 Task: Find connections with filter location Catolé do Rocha with filter topic #realestatebroker with filter profile language German with filter current company JK Lakshmi Cement Ltd. with filter school National Open School board NIOS Admission Form Class 10th 12th 2019-20Delhi with filter industry Translation and Localization with filter service category User Experience Design with filter keywords title Conservation Volunteer
Action: Mouse moved to (511, 94)
Screenshot: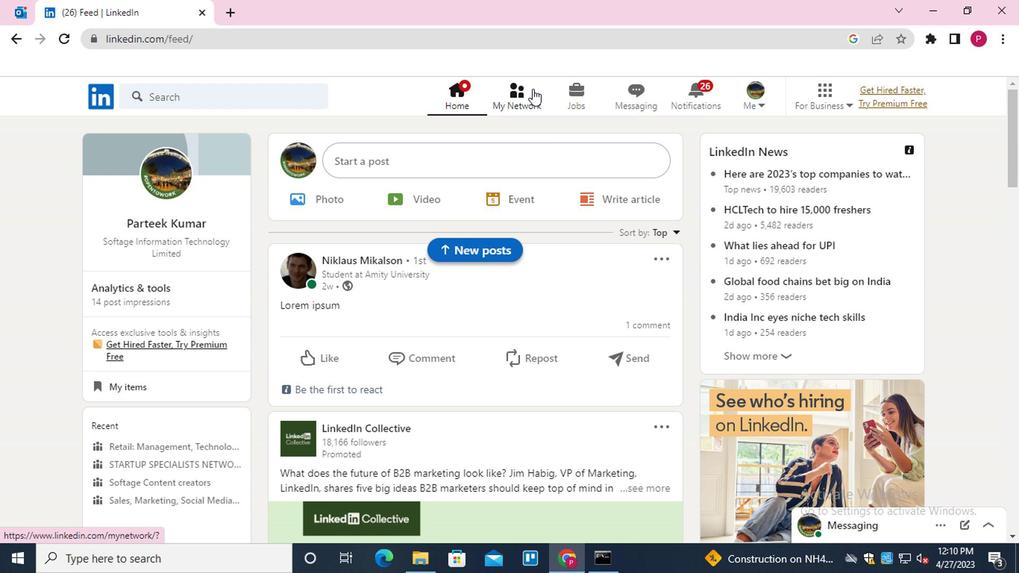 
Action: Mouse pressed left at (511, 94)
Screenshot: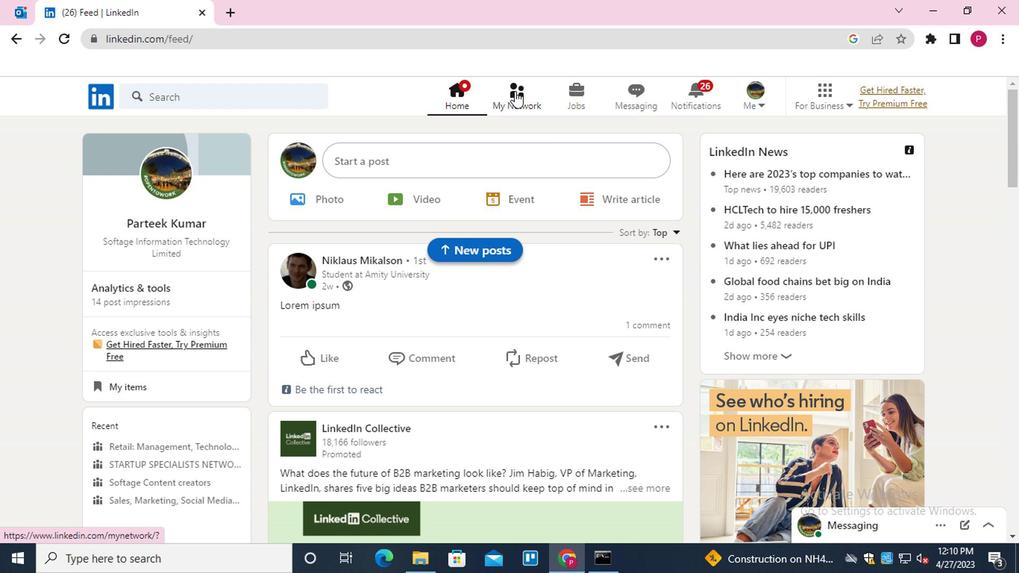 
Action: Mouse moved to (204, 175)
Screenshot: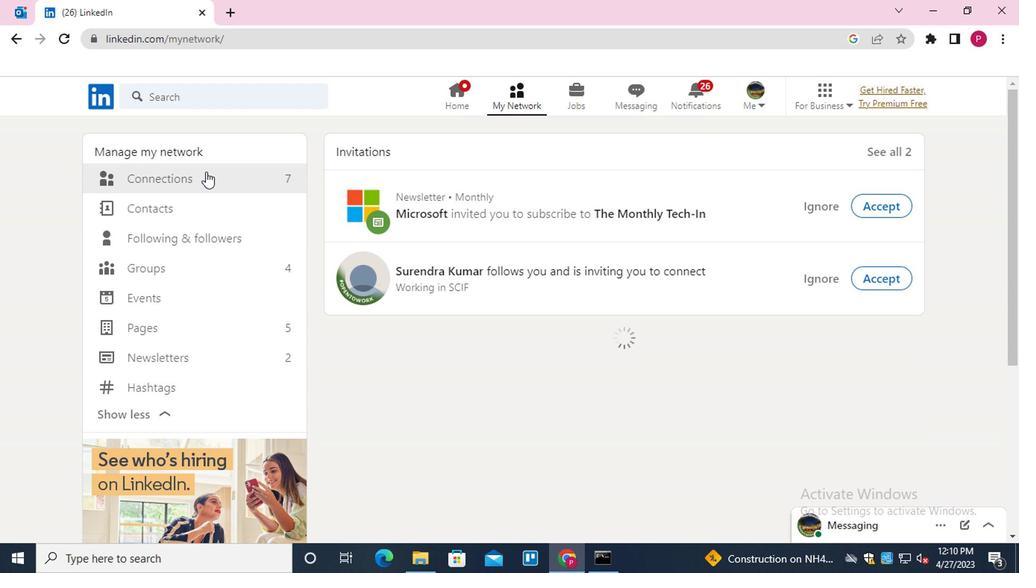 
Action: Mouse pressed left at (204, 175)
Screenshot: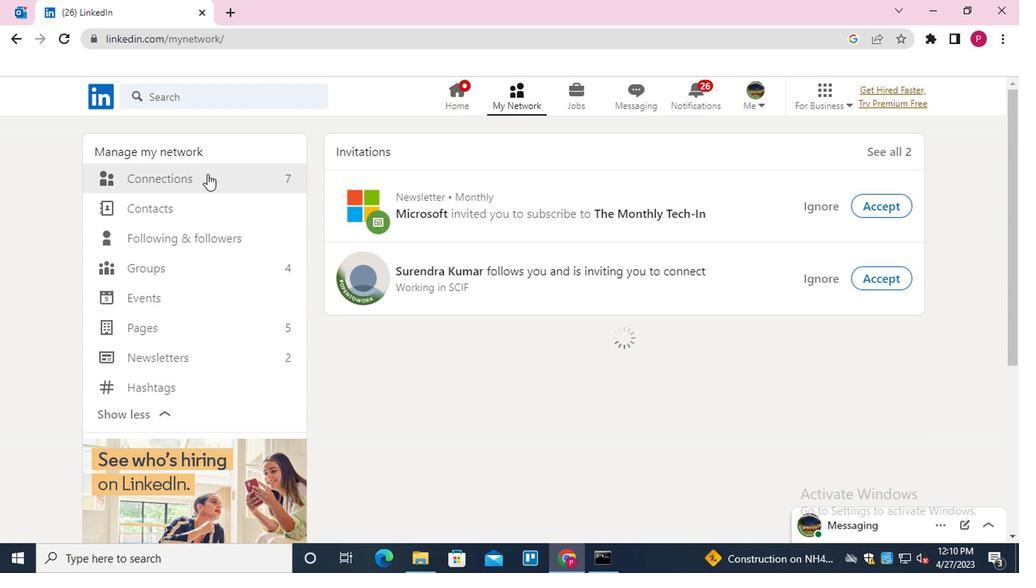 
Action: Mouse moved to (595, 178)
Screenshot: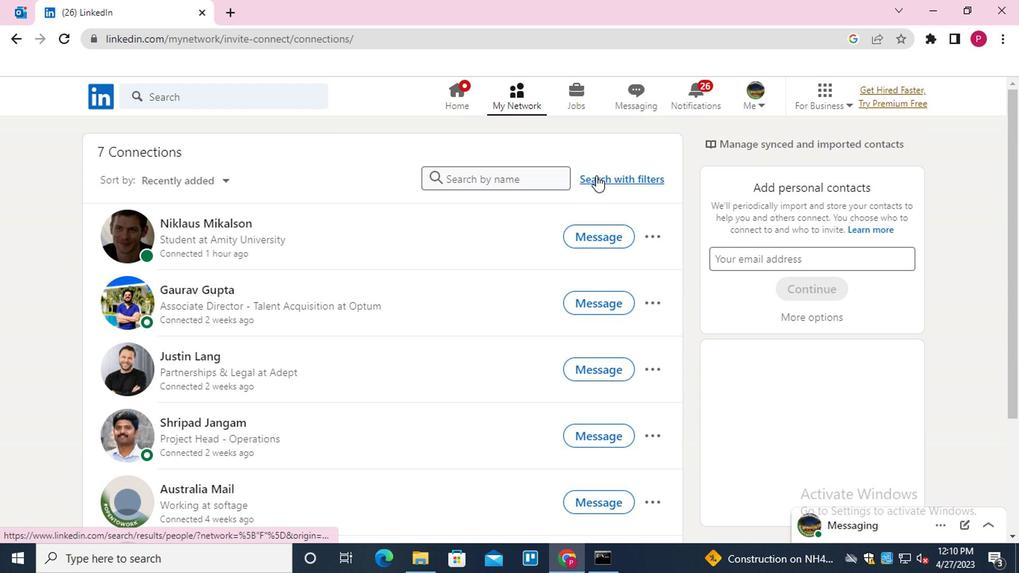 
Action: Mouse pressed left at (595, 178)
Screenshot: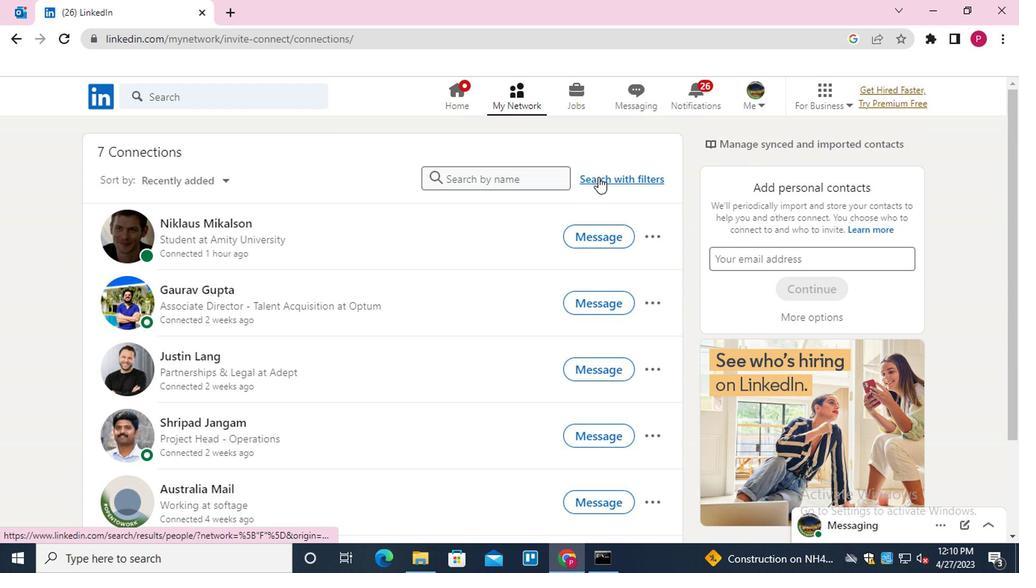 
Action: Mouse moved to (545, 140)
Screenshot: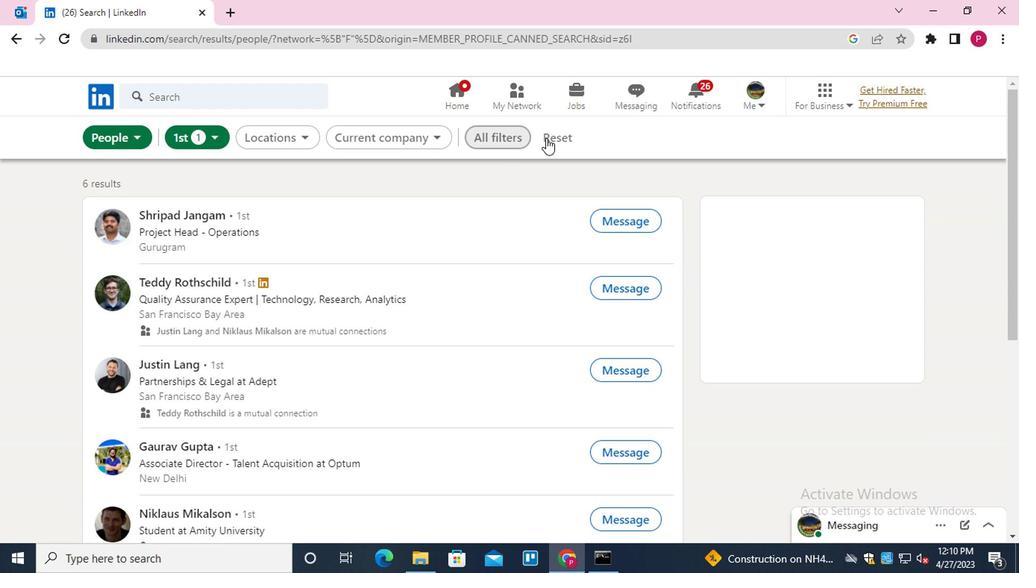 
Action: Mouse pressed left at (545, 140)
Screenshot: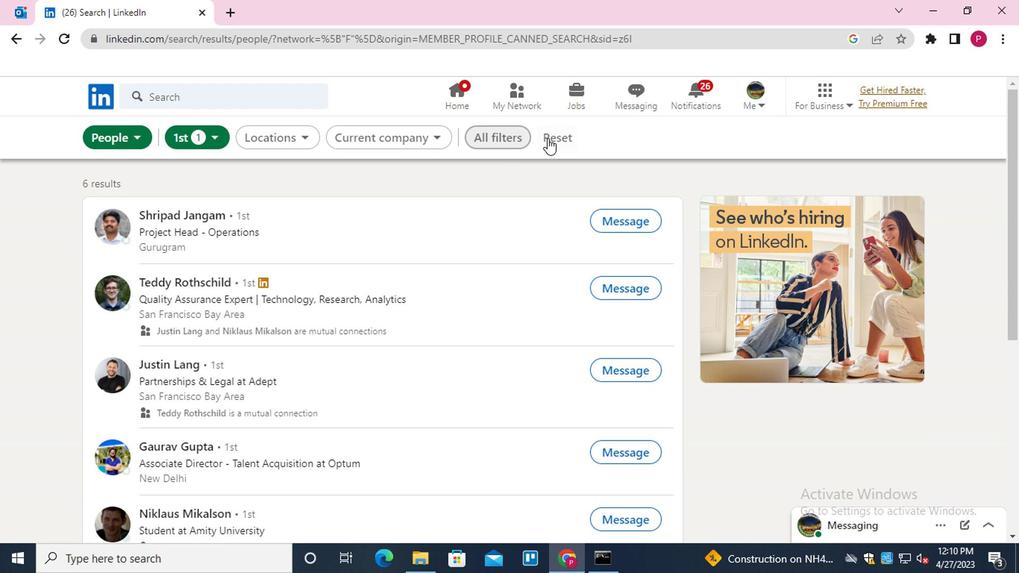 
Action: Mouse moved to (518, 144)
Screenshot: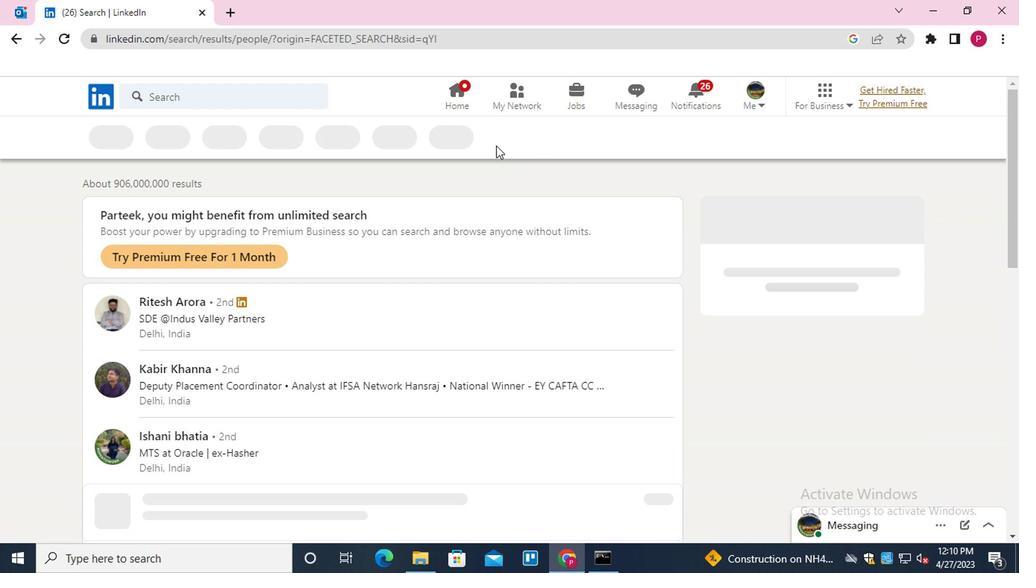 
Action: Mouse pressed left at (518, 144)
Screenshot: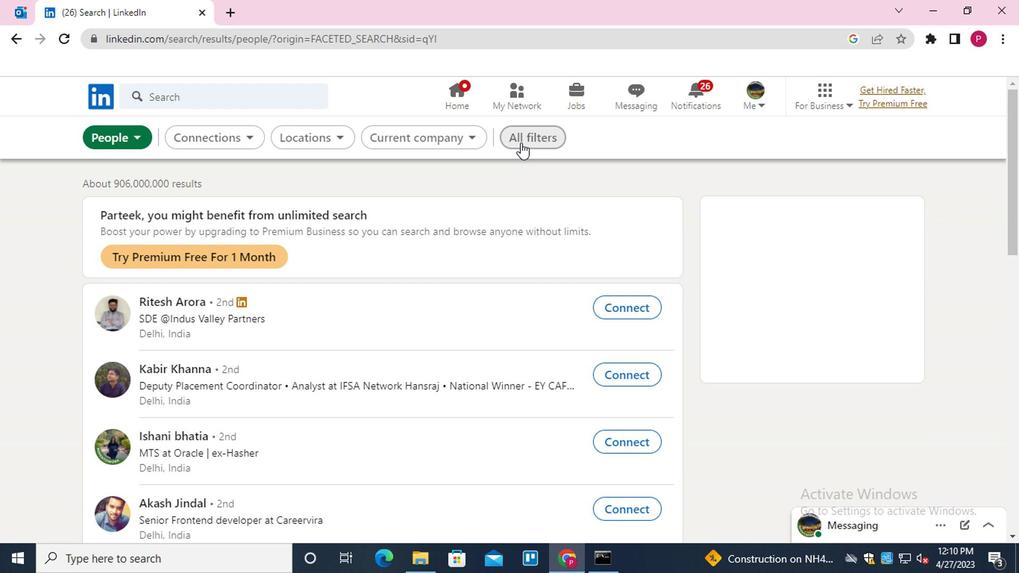 
Action: Mouse moved to (818, 364)
Screenshot: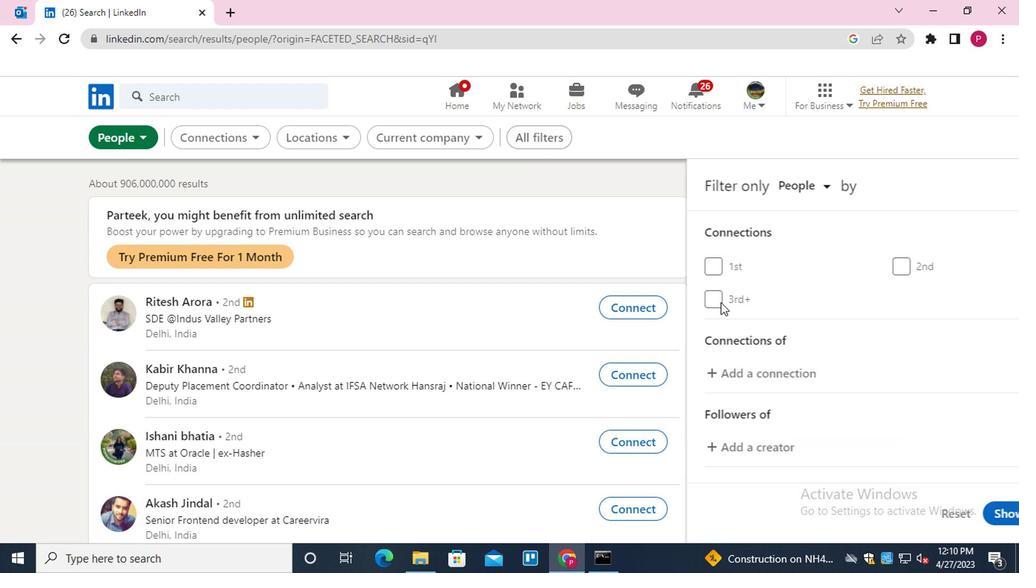 
Action: Mouse scrolled (818, 364) with delta (0, 0)
Screenshot: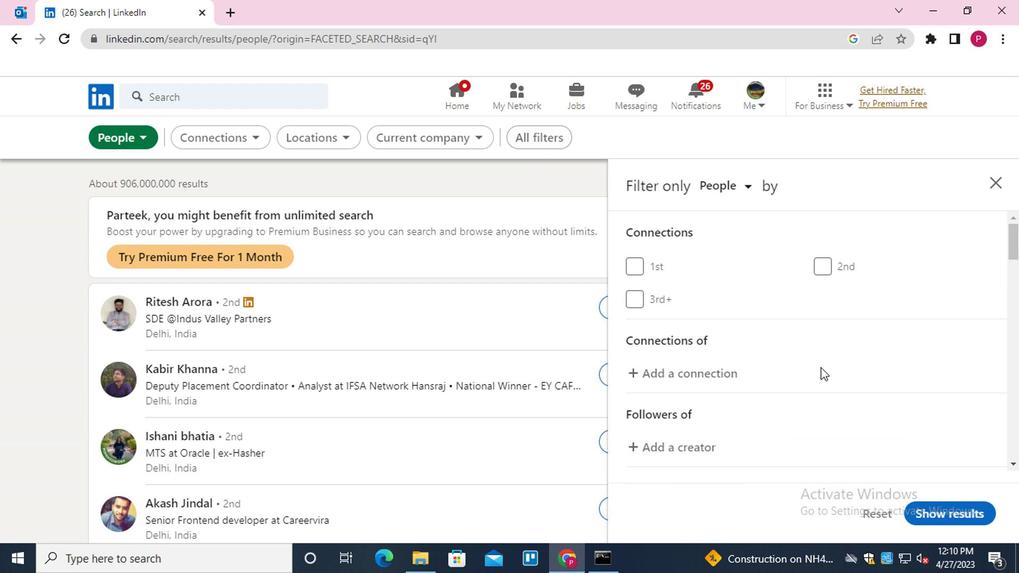 
Action: Mouse scrolled (818, 364) with delta (0, 0)
Screenshot: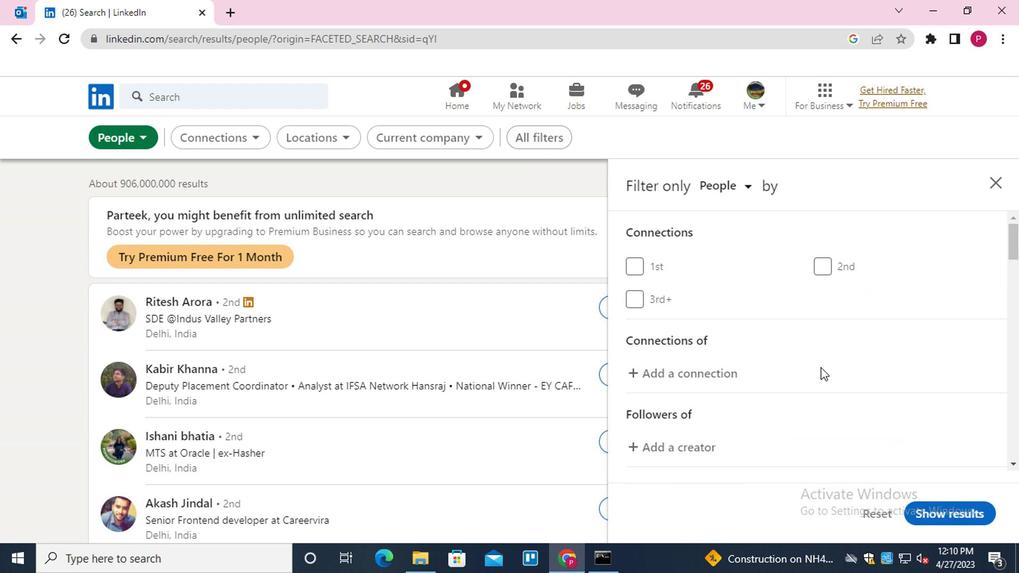 
Action: Mouse scrolled (818, 364) with delta (0, 0)
Screenshot: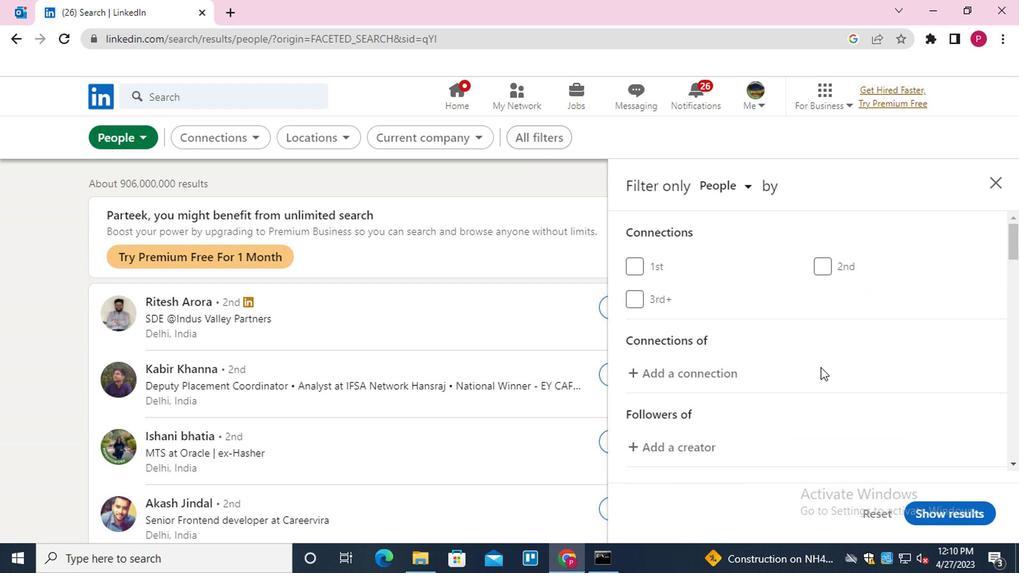 
Action: Mouse moved to (819, 365)
Screenshot: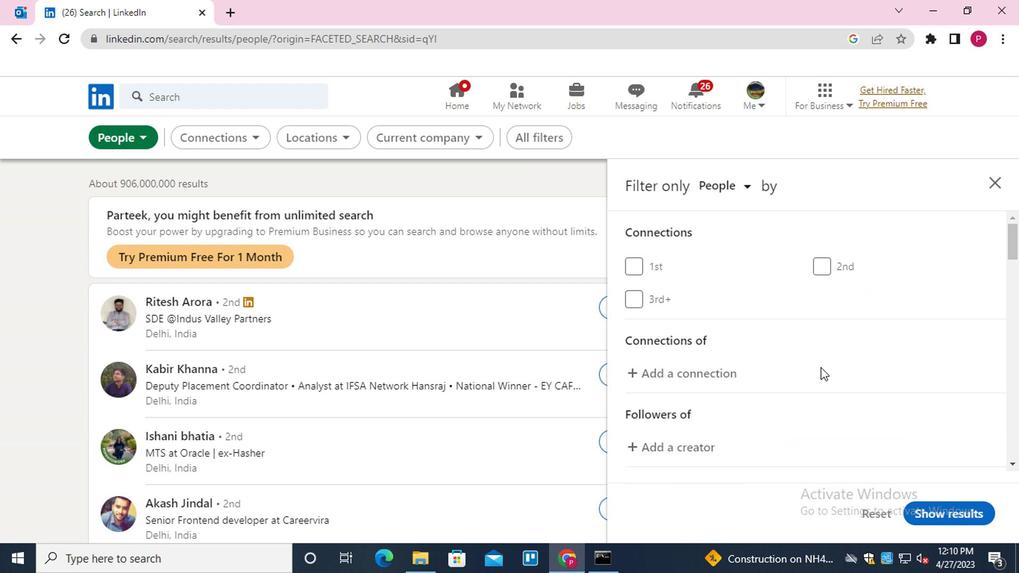 
Action: Mouse scrolled (819, 364) with delta (0, -1)
Screenshot: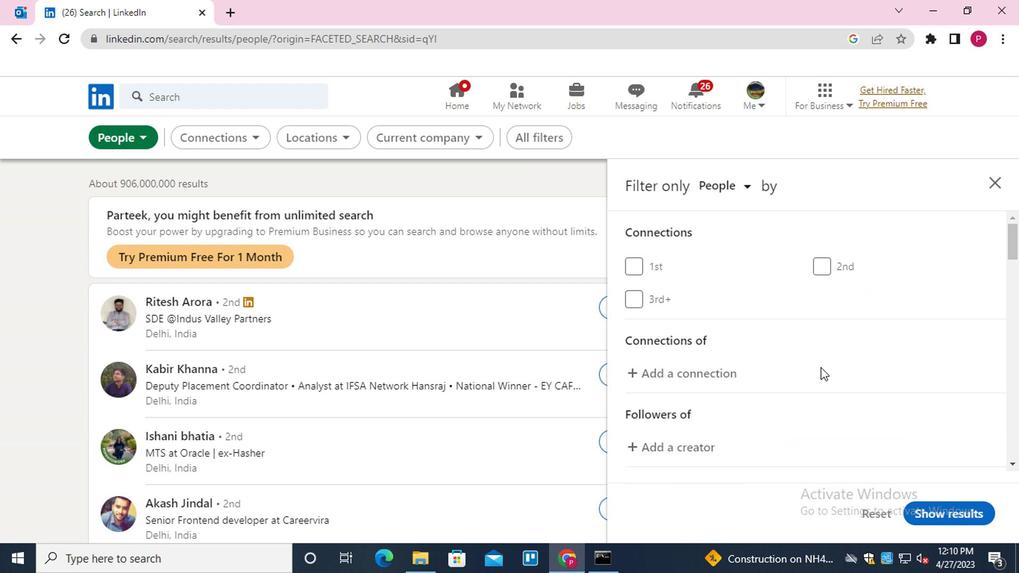 
Action: Mouse moved to (872, 285)
Screenshot: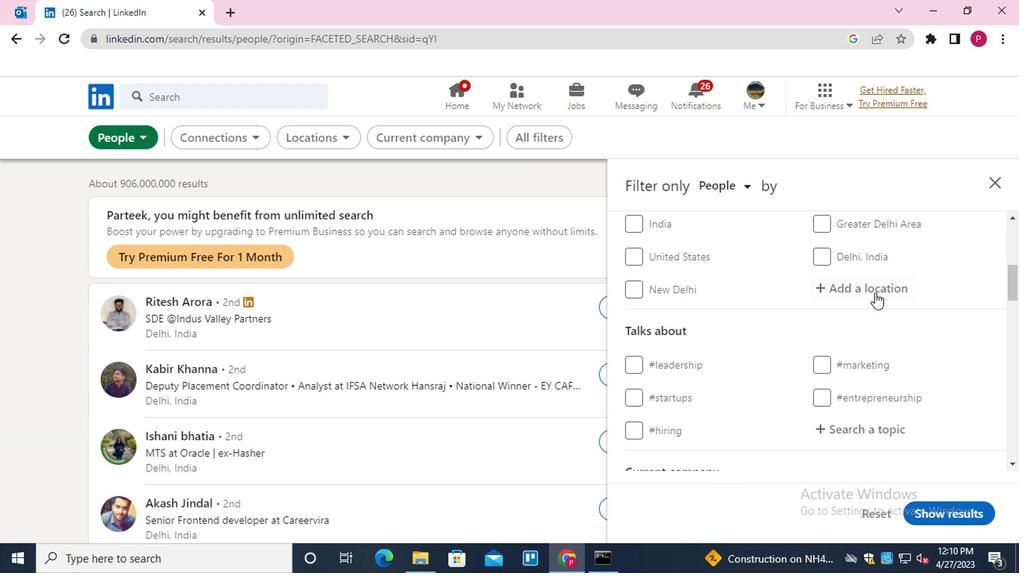
Action: Mouse pressed left at (872, 285)
Screenshot: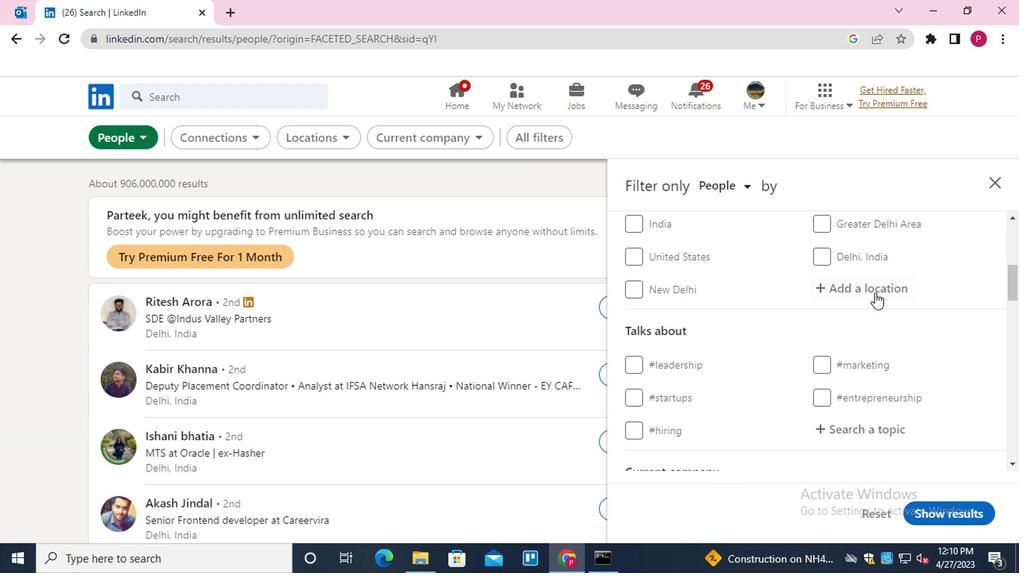 
Action: Key pressed <Key.shift><Key.shift>CATOLE<Key.down><Key.enter>
Screenshot: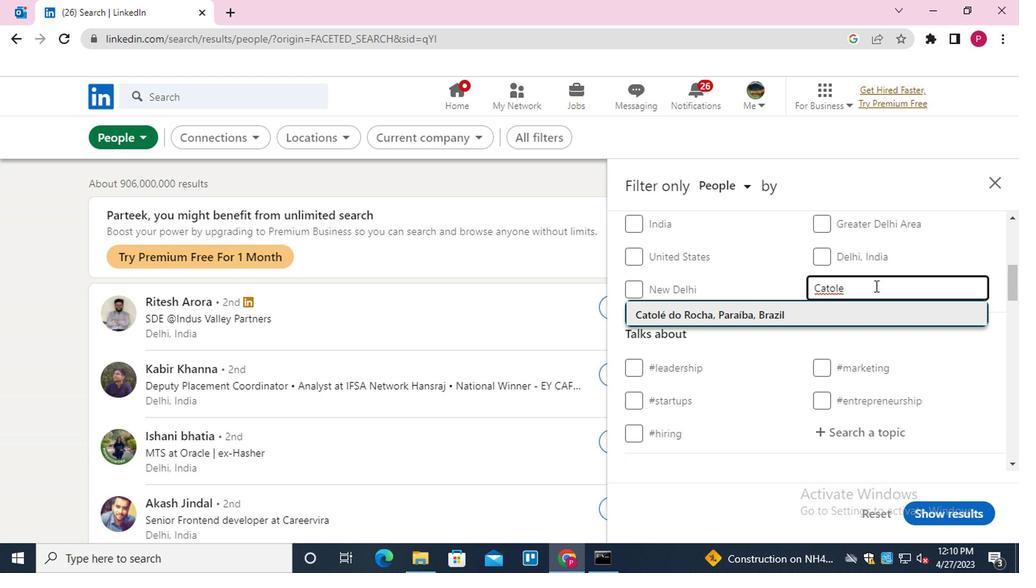 
Action: Mouse moved to (836, 360)
Screenshot: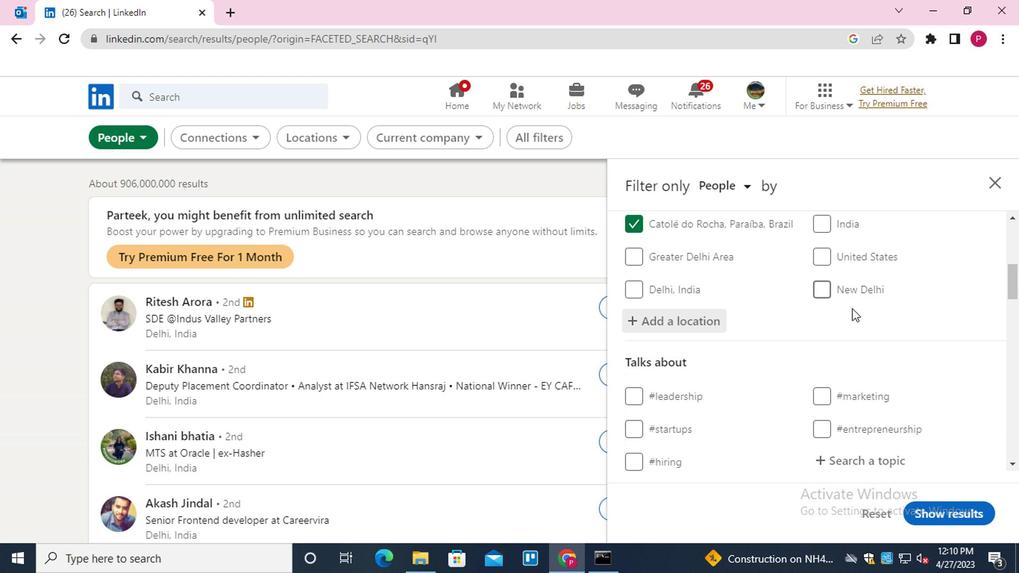 
Action: Mouse scrolled (836, 359) with delta (0, 0)
Screenshot: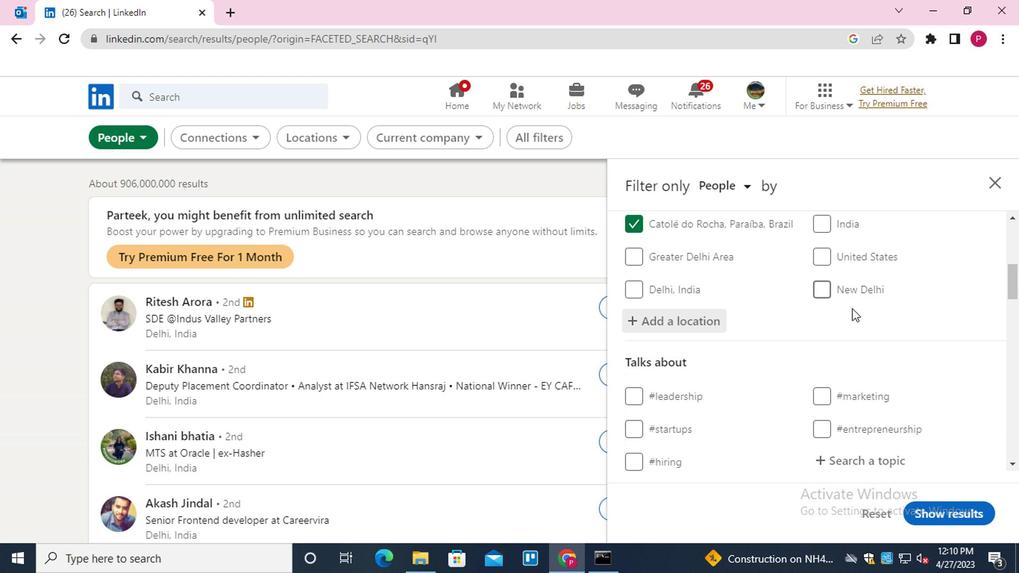 
Action: Mouse scrolled (836, 359) with delta (0, 0)
Screenshot: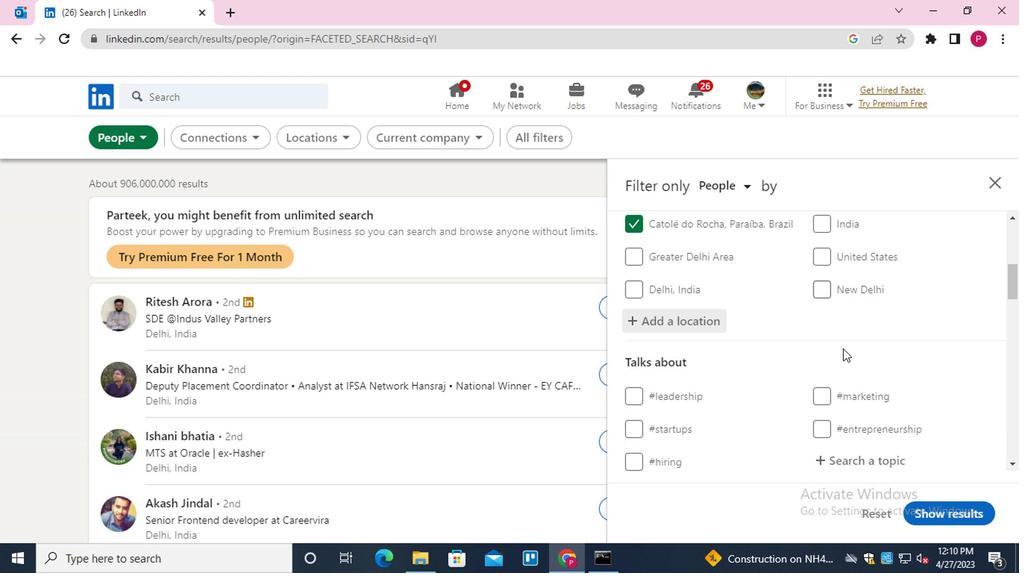 
Action: Mouse scrolled (836, 359) with delta (0, 0)
Screenshot: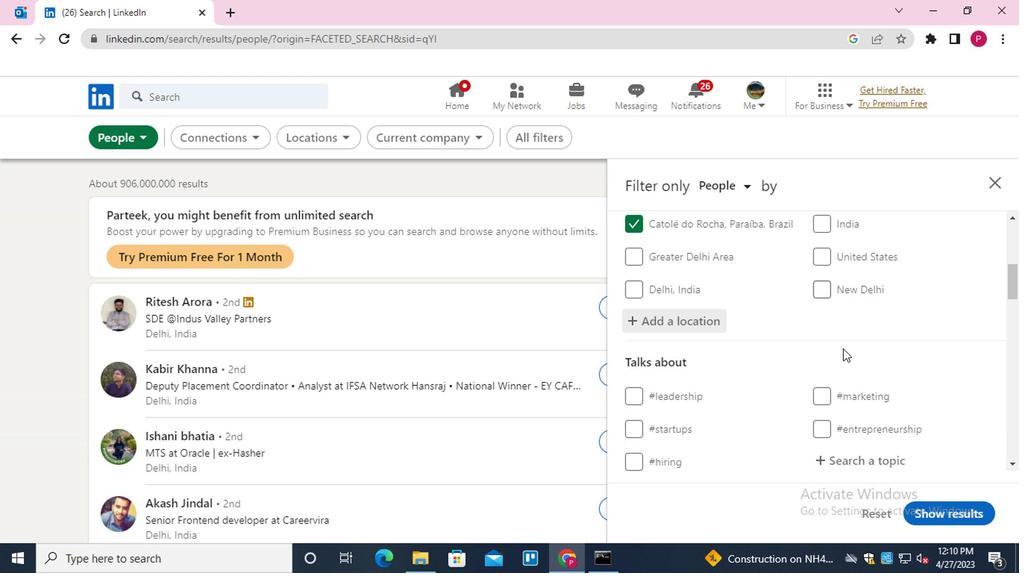 
Action: Mouse moved to (867, 230)
Screenshot: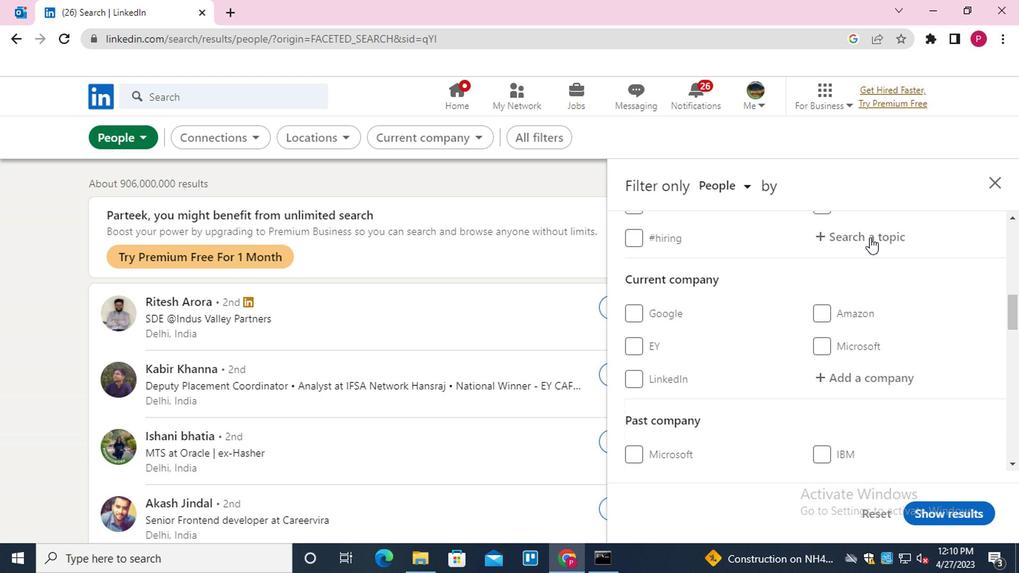 
Action: Mouse pressed left at (867, 230)
Screenshot: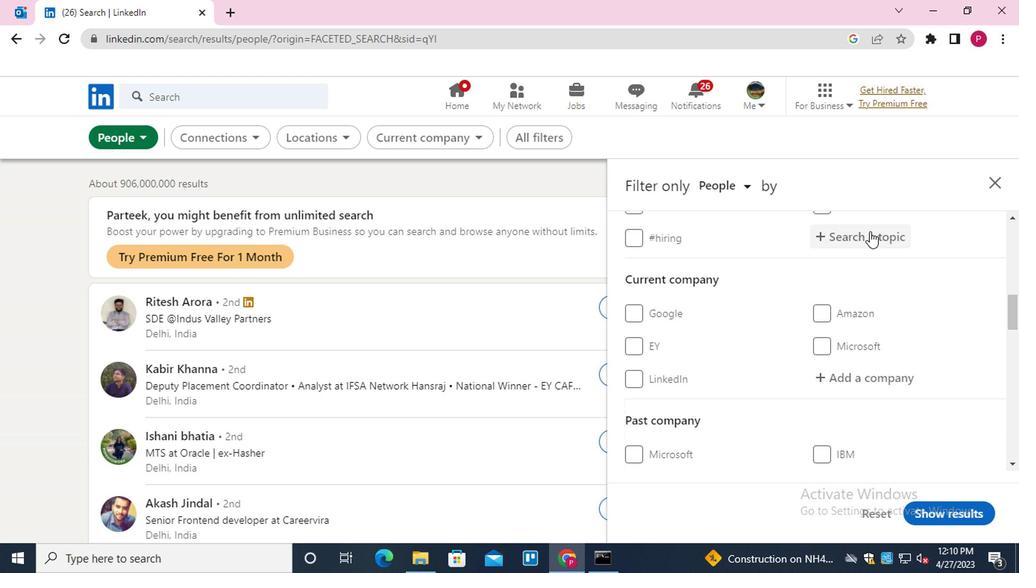 
Action: Key pressed REALESTAE<Key.backspace>TEBRO<Key.right><Key.down><Key.enter>
Screenshot: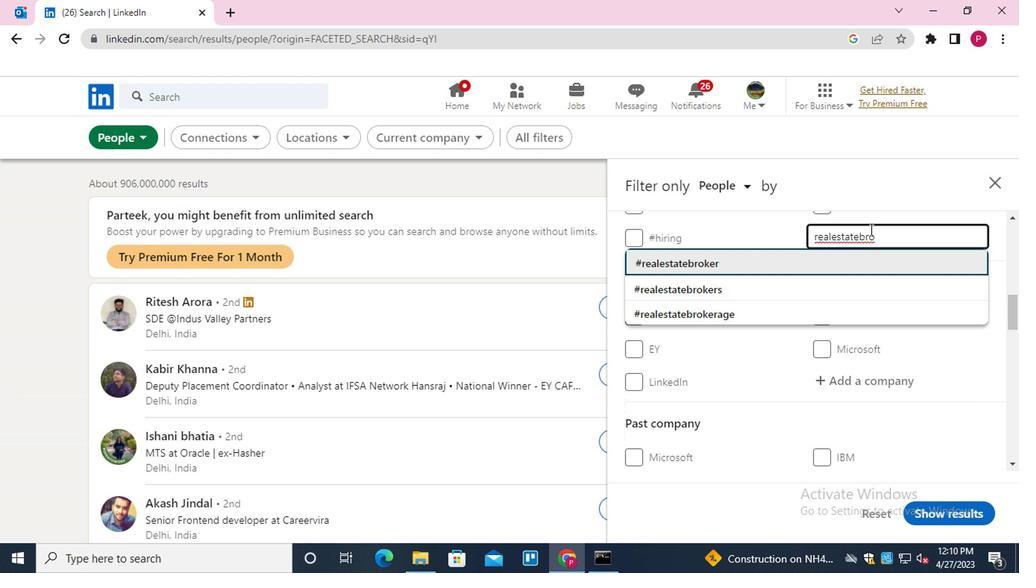 
Action: Mouse moved to (836, 281)
Screenshot: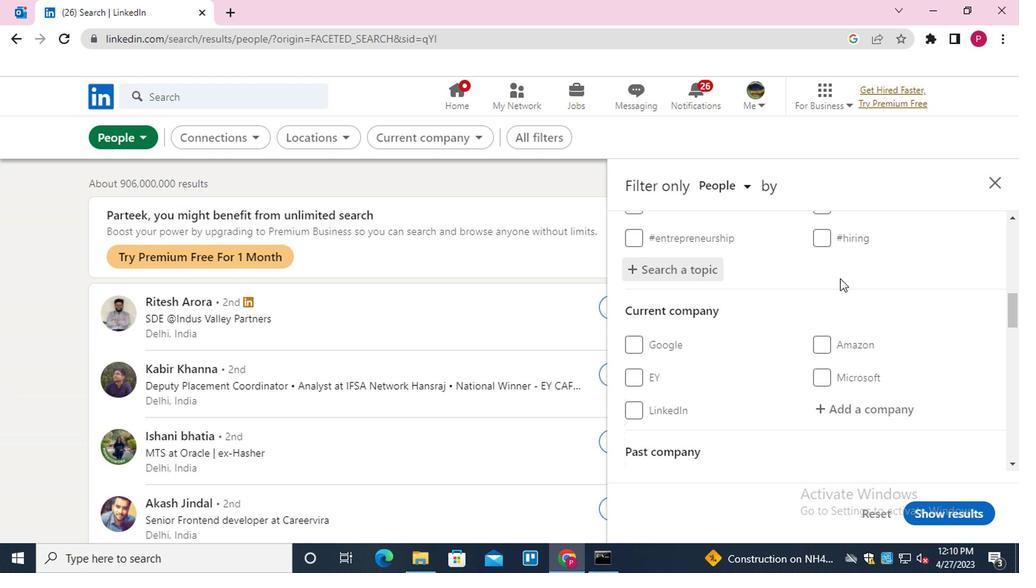 
Action: Mouse scrolled (836, 280) with delta (0, 0)
Screenshot: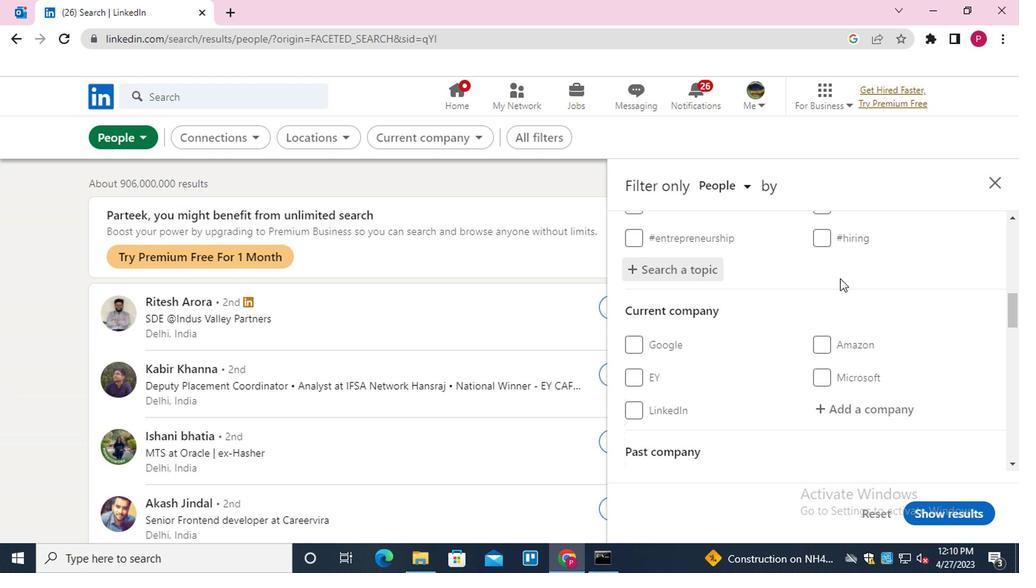 
Action: Mouse moved to (824, 329)
Screenshot: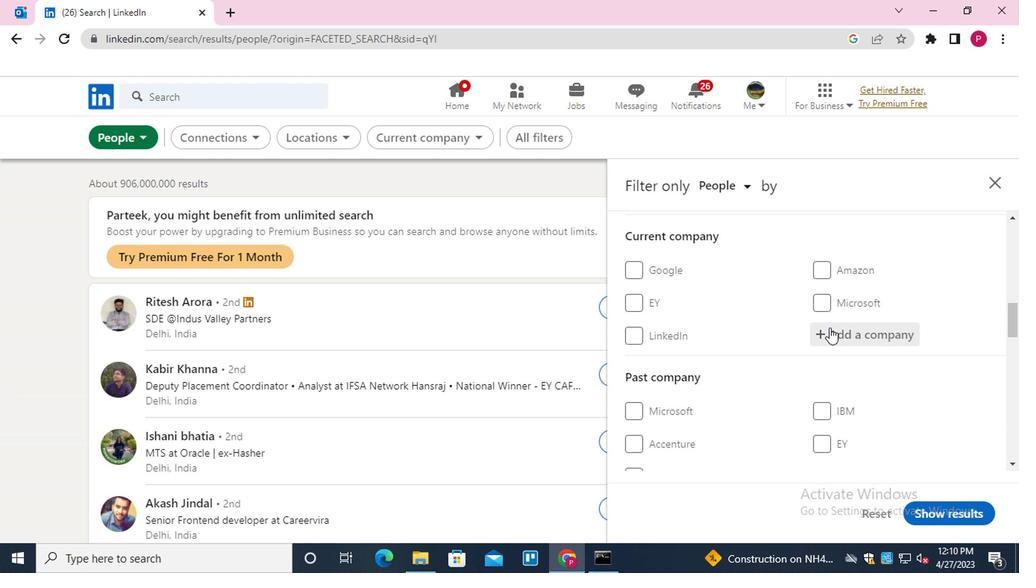 
Action: Mouse scrolled (824, 328) with delta (0, 0)
Screenshot: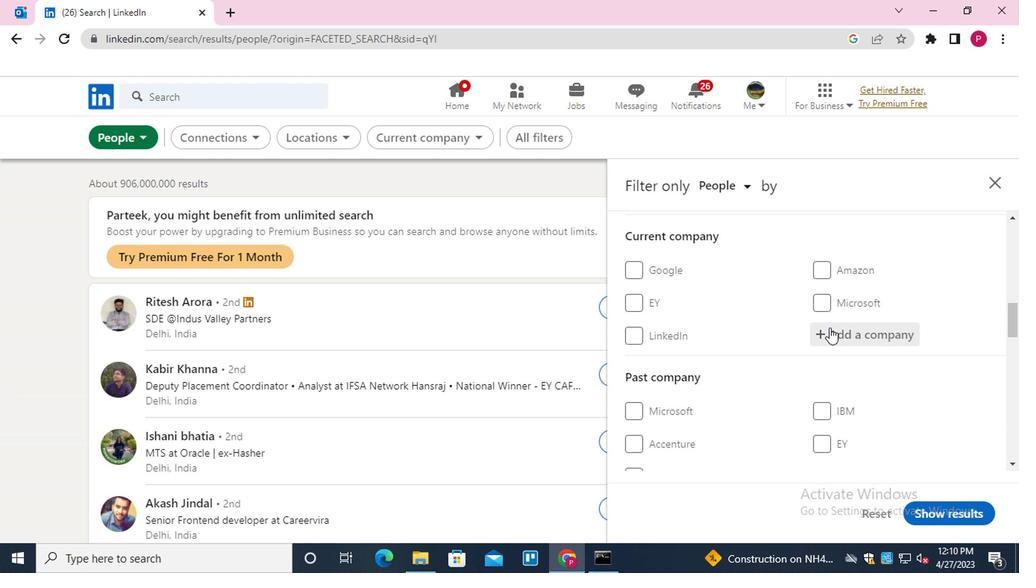 
Action: Mouse moved to (822, 331)
Screenshot: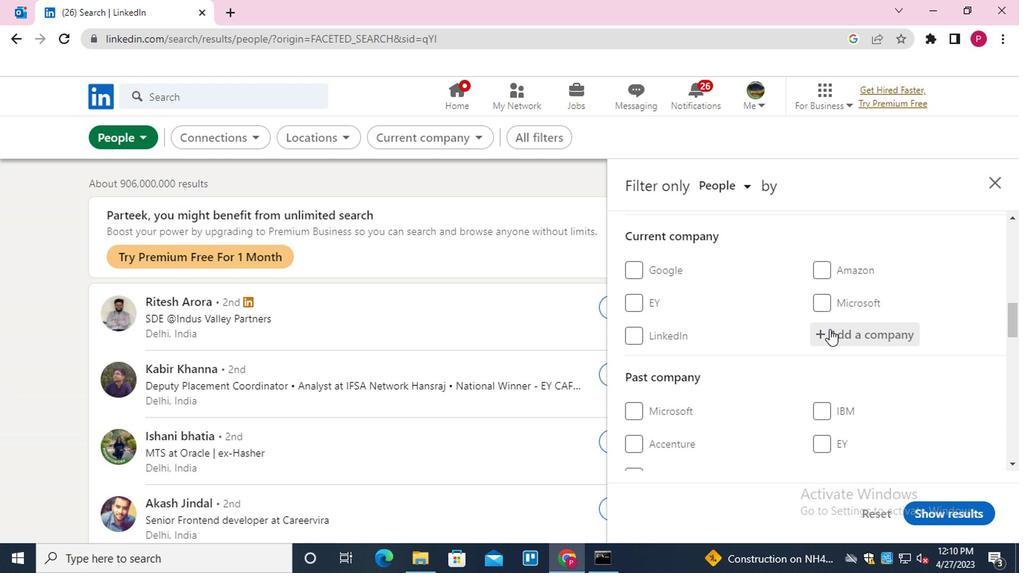 
Action: Mouse scrolled (822, 331) with delta (0, 0)
Screenshot: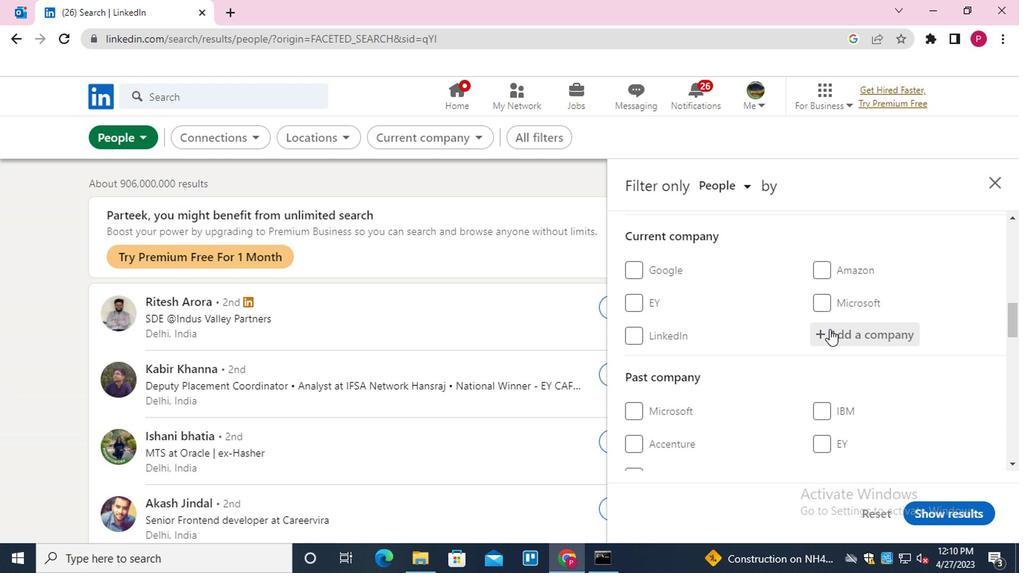 
Action: Mouse moved to (819, 334)
Screenshot: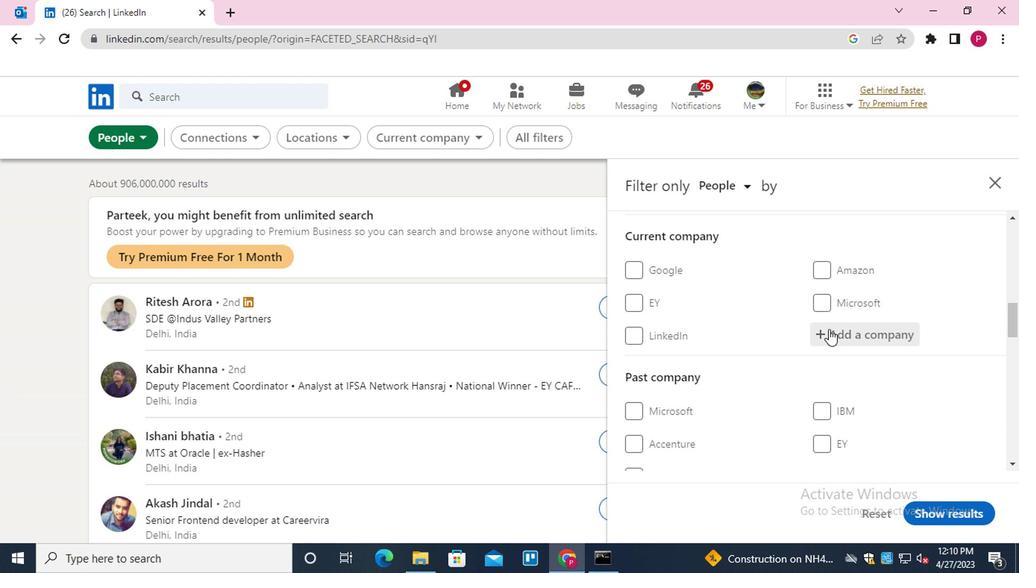 
Action: Mouse scrolled (819, 333) with delta (0, -1)
Screenshot: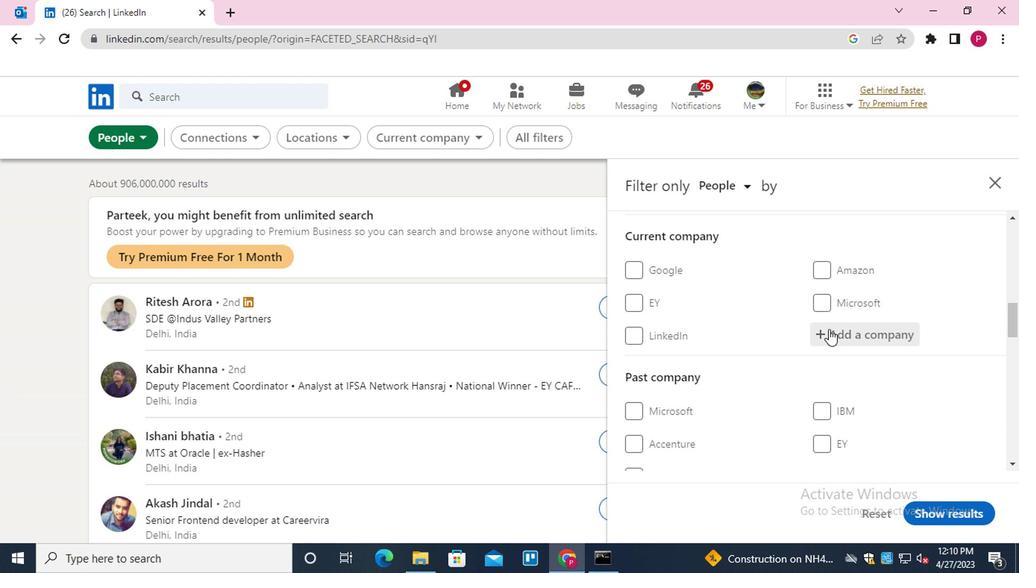 
Action: Mouse moved to (810, 338)
Screenshot: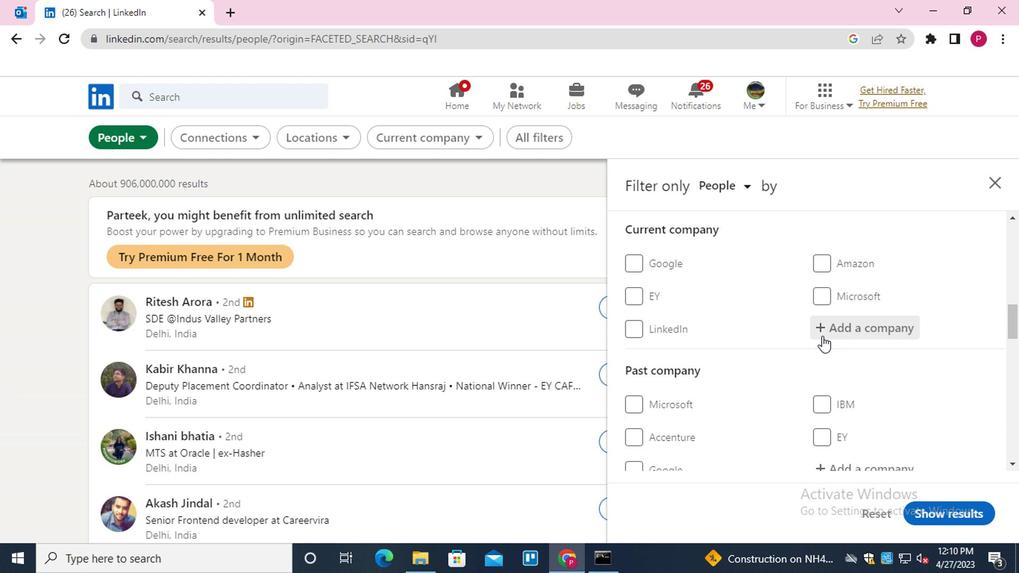 
Action: Mouse scrolled (810, 337) with delta (0, -1)
Screenshot: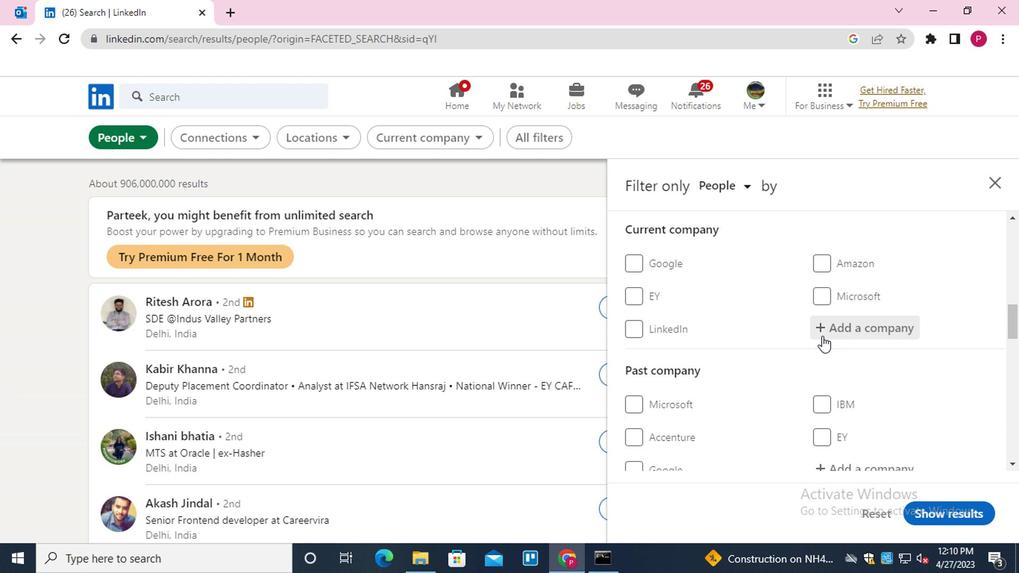 
Action: Mouse moved to (759, 353)
Screenshot: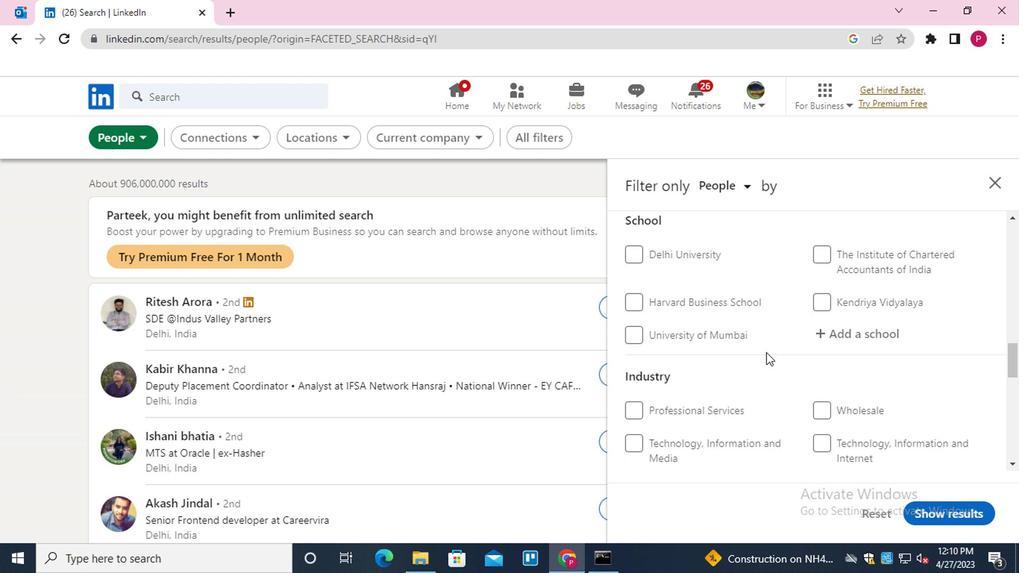 
Action: Mouse scrolled (759, 352) with delta (0, 0)
Screenshot: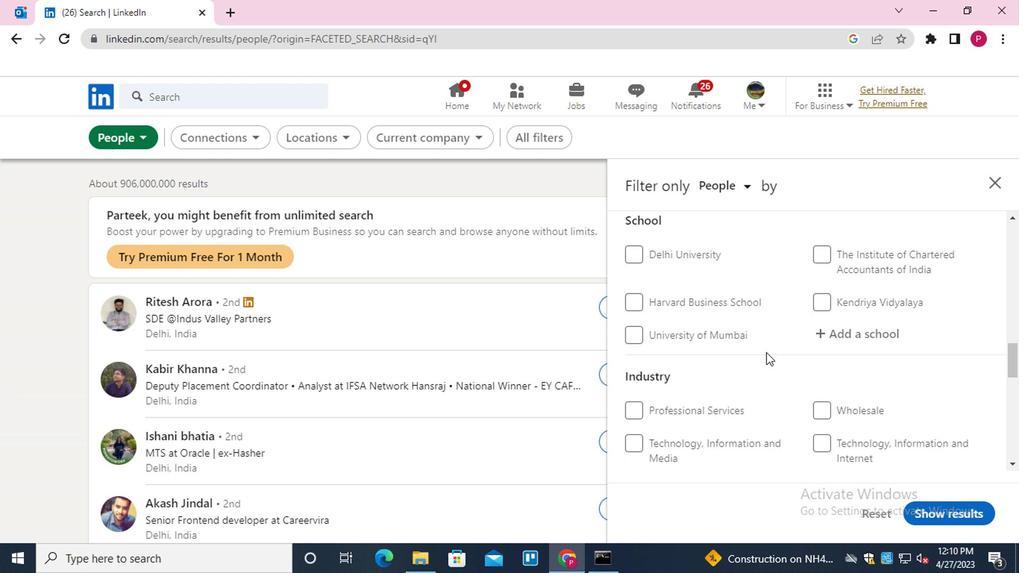 
Action: Mouse moved to (757, 354)
Screenshot: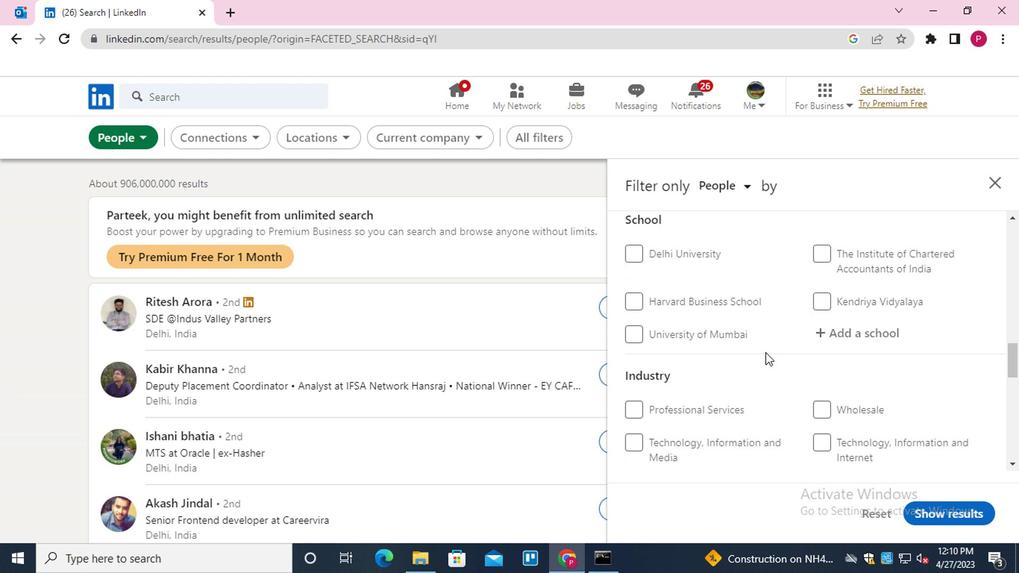 
Action: Mouse scrolled (757, 354) with delta (0, 0)
Screenshot: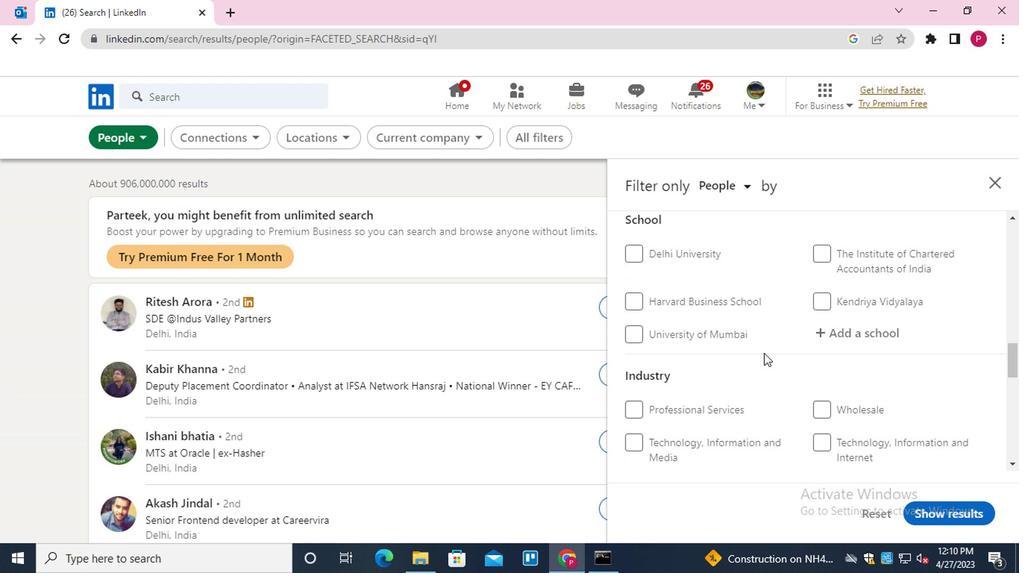 
Action: Mouse moved to (750, 360)
Screenshot: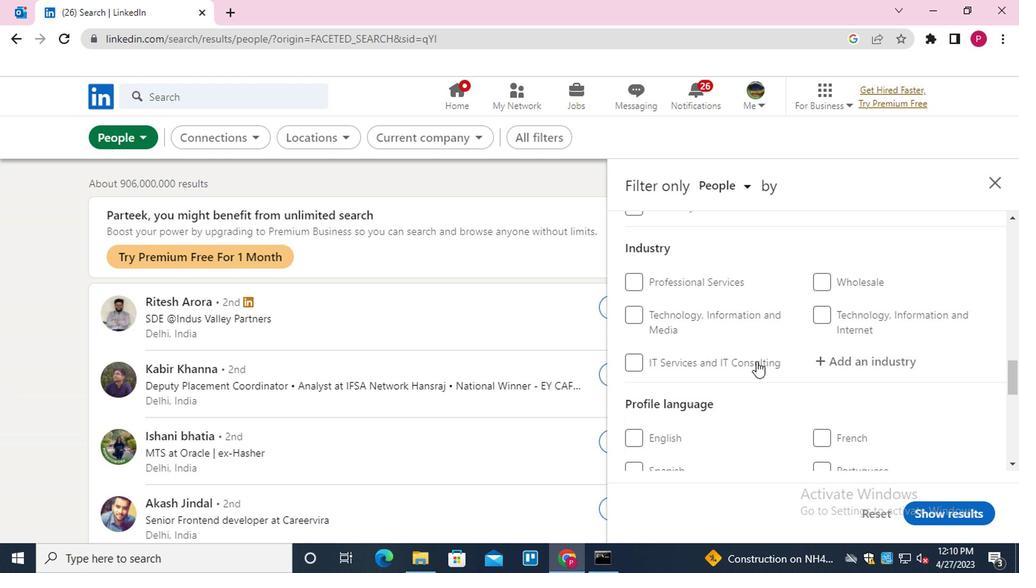 
Action: Mouse scrolled (750, 359) with delta (0, 0)
Screenshot: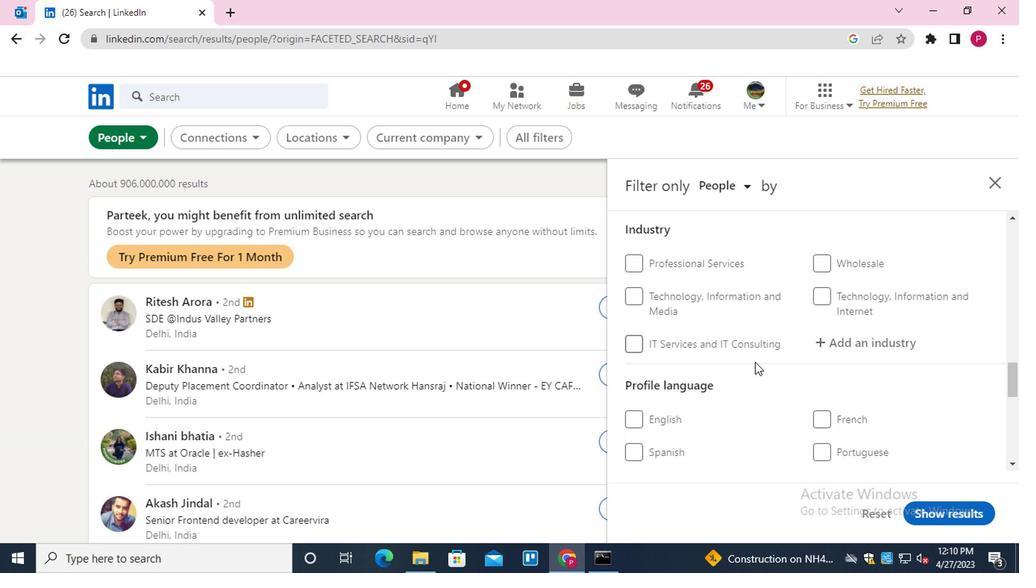 
Action: Mouse scrolled (750, 359) with delta (0, 0)
Screenshot: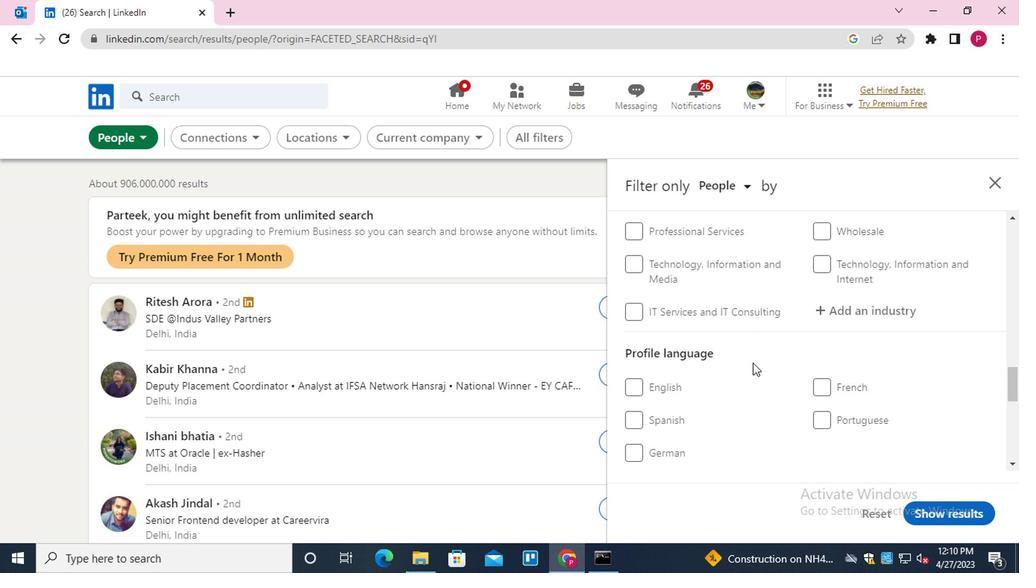 
Action: Mouse moved to (749, 361)
Screenshot: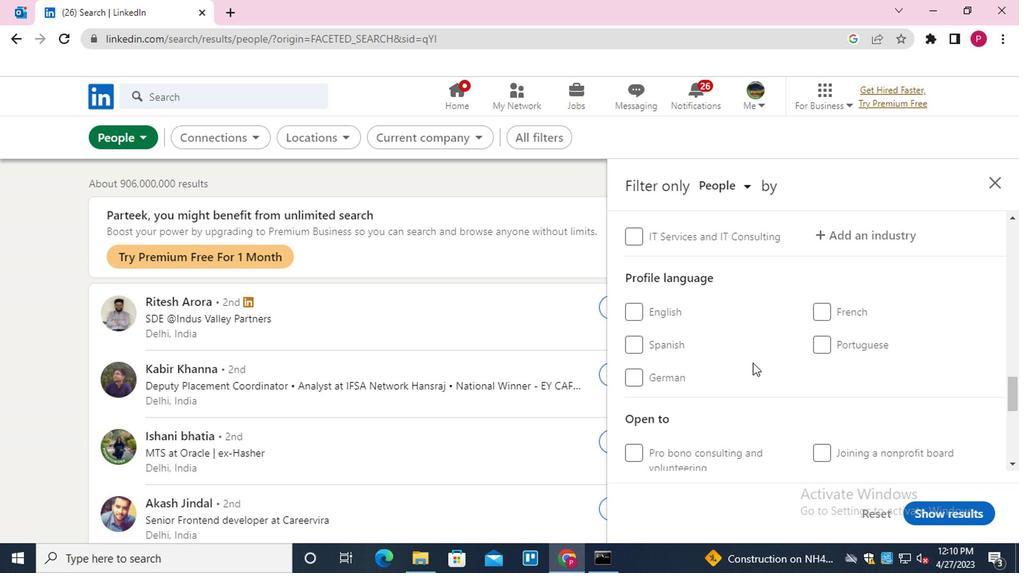 
Action: Mouse scrolled (749, 360) with delta (0, -1)
Screenshot: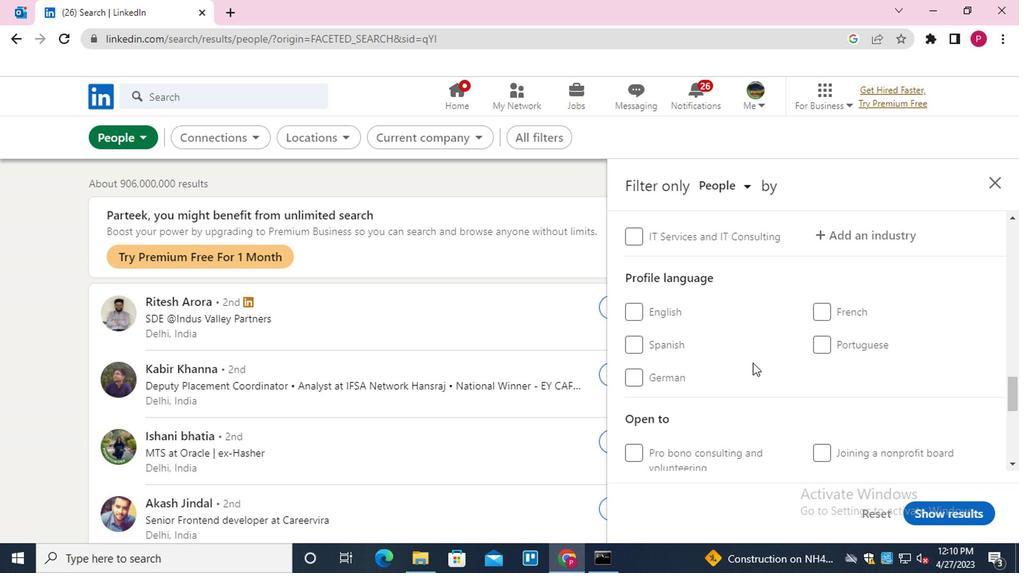 
Action: Mouse moved to (734, 365)
Screenshot: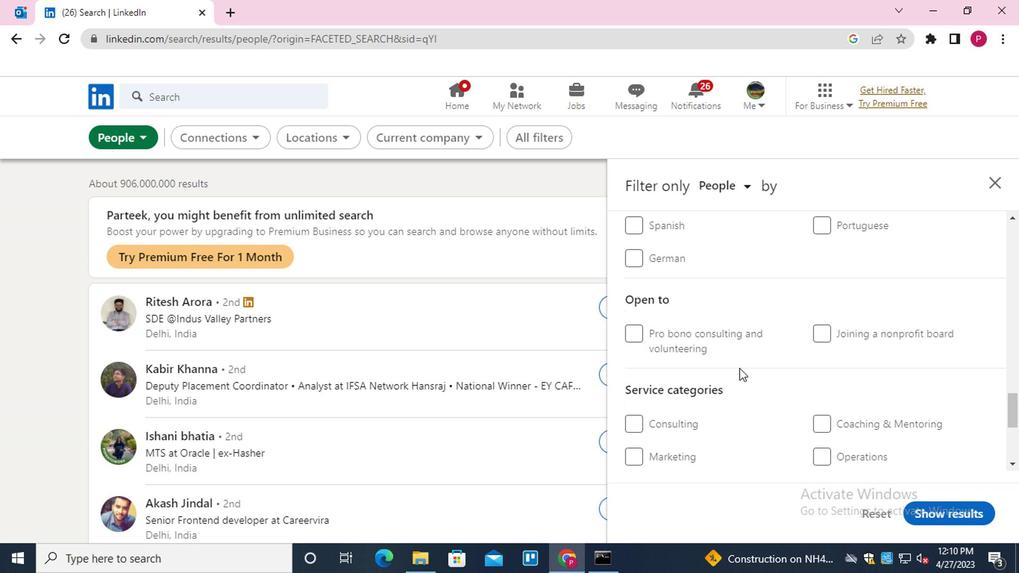 
Action: Mouse scrolled (734, 364) with delta (0, -1)
Screenshot: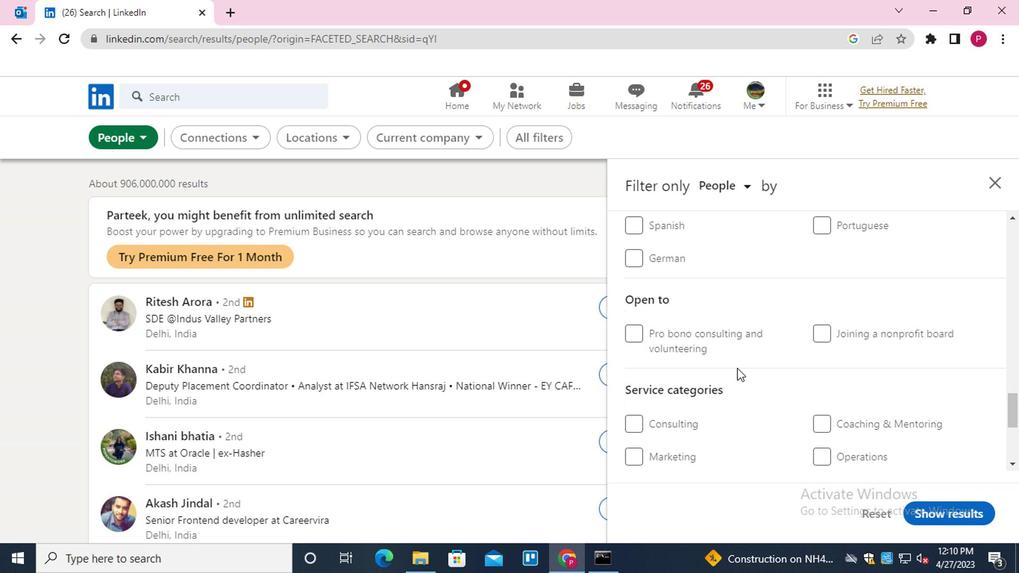 
Action: Mouse scrolled (734, 366) with delta (0, 0)
Screenshot: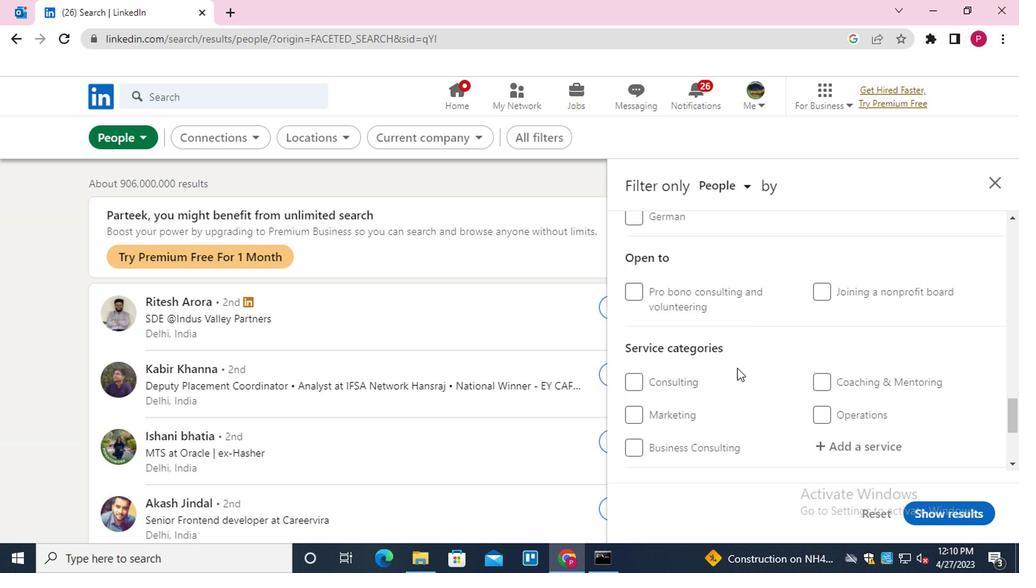 
Action: Mouse scrolled (734, 366) with delta (0, 0)
Screenshot: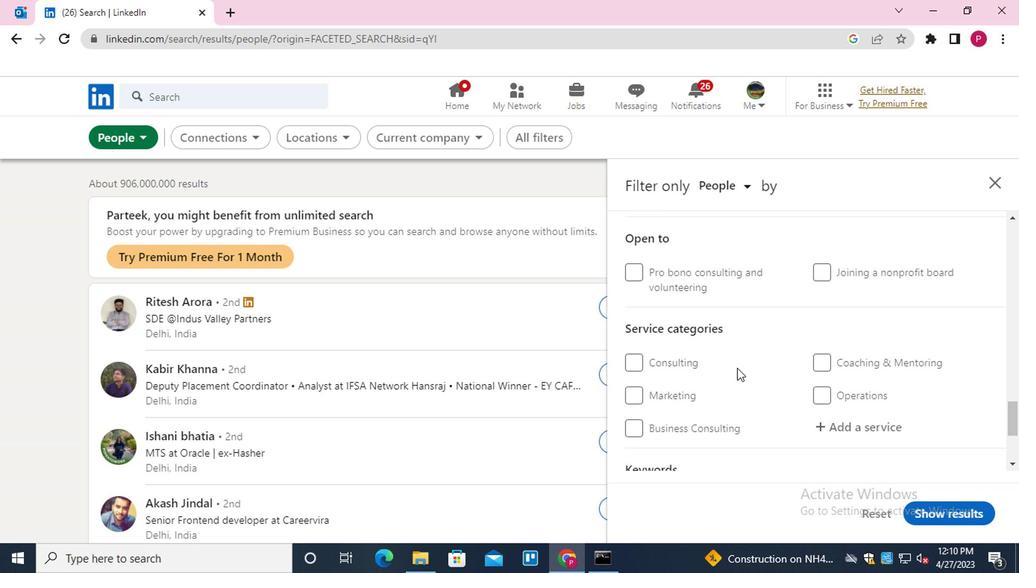 
Action: Mouse moved to (734, 364)
Screenshot: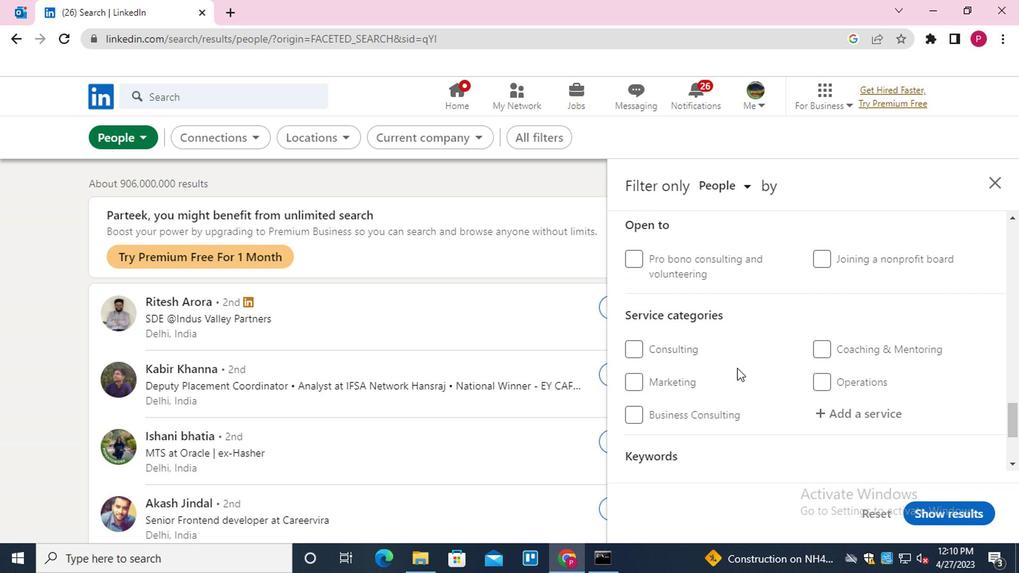 
Action: Mouse scrolled (734, 365) with delta (0, 1)
Screenshot: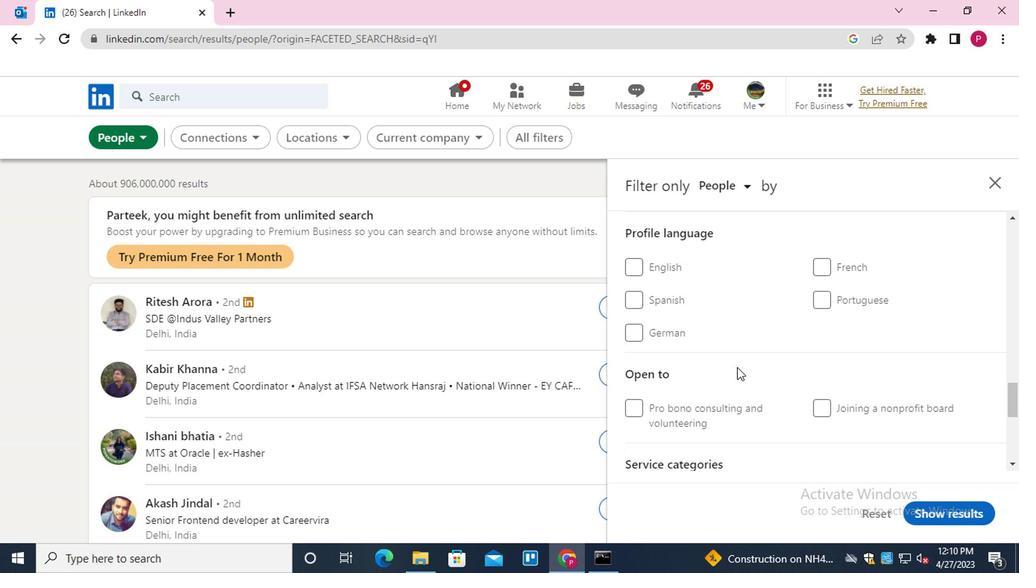 
Action: Mouse scrolled (734, 365) with delta (0, 1)
Screenshot: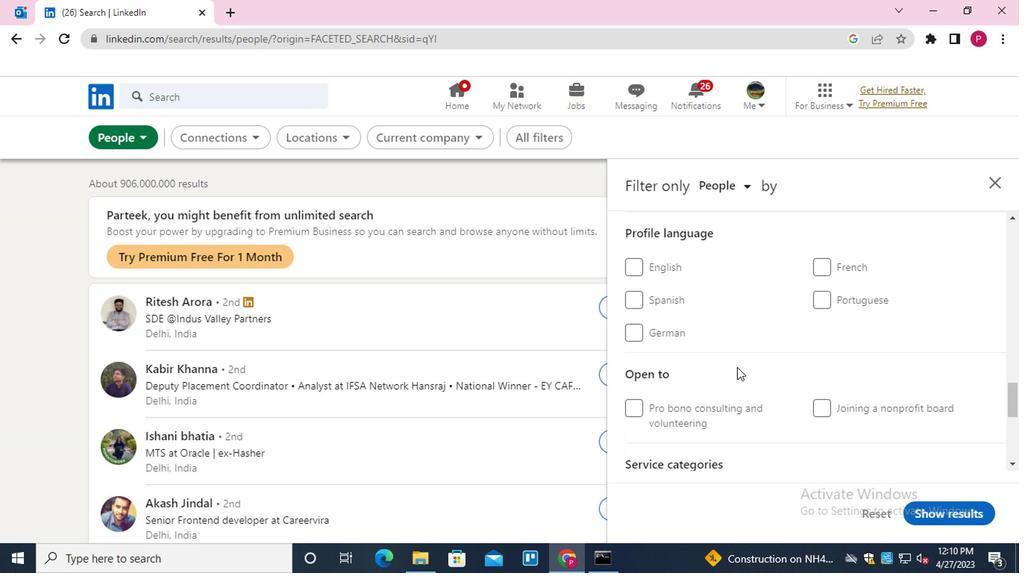 
Action: Mouse scrolled (734, 364) with delta (0, 0)
Screenshot: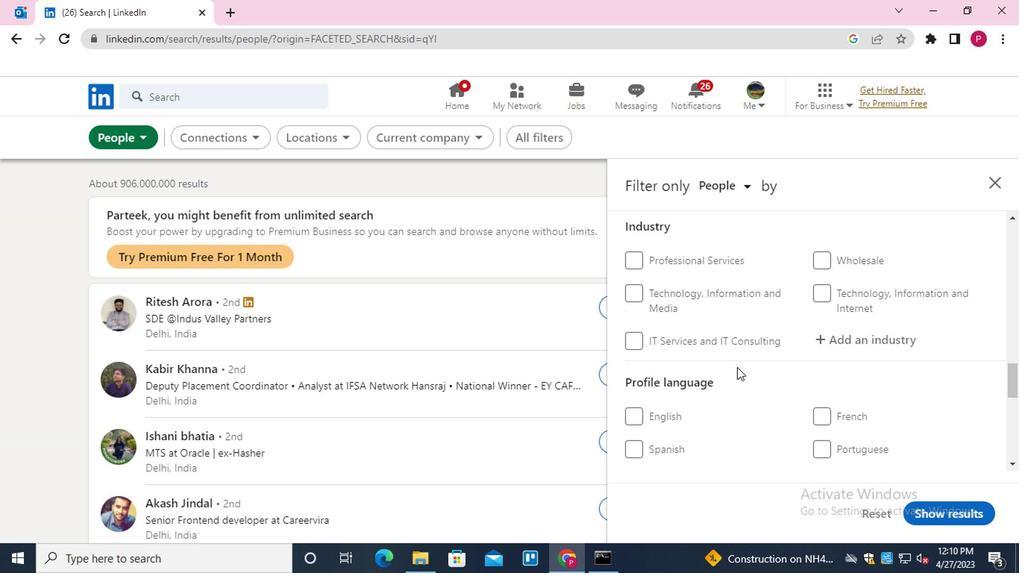
Action: Mouse scrolled (734, 364) with delta (0, 0)
Screenshot: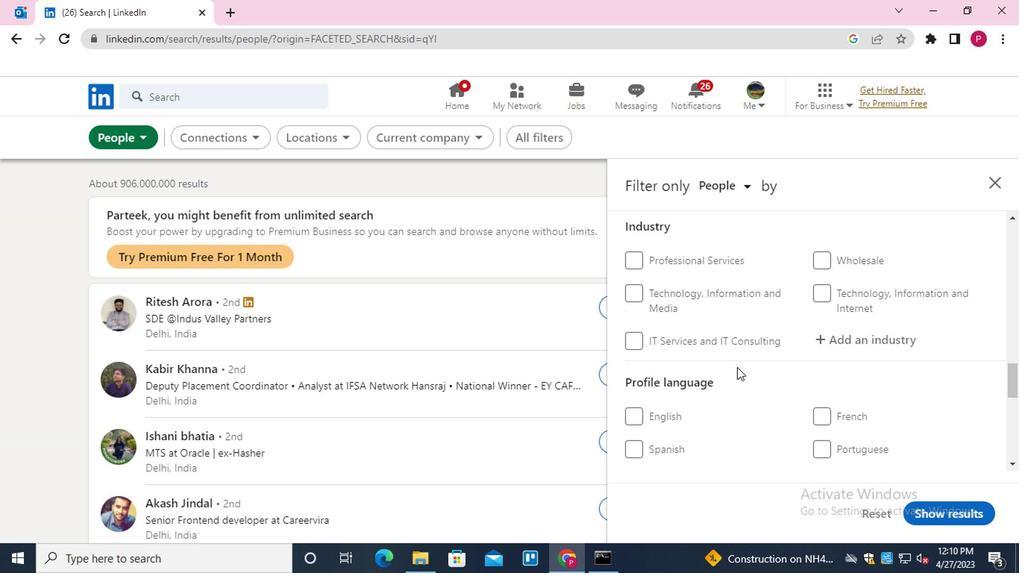 
Action: Mouse moved to (626, 330)
Screenshot: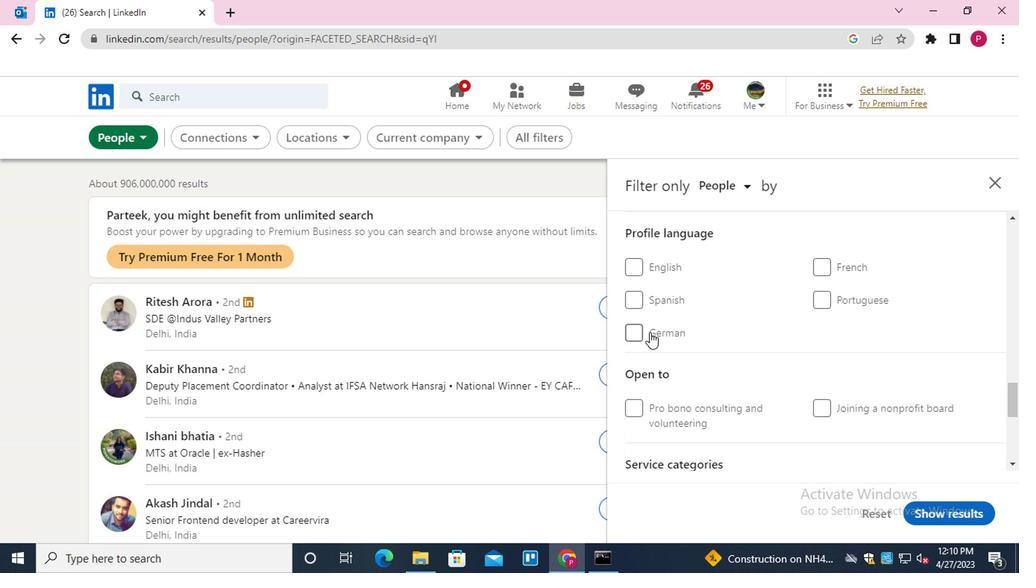 
Action: Mouse pressed left at (626, 330)
Screenshot: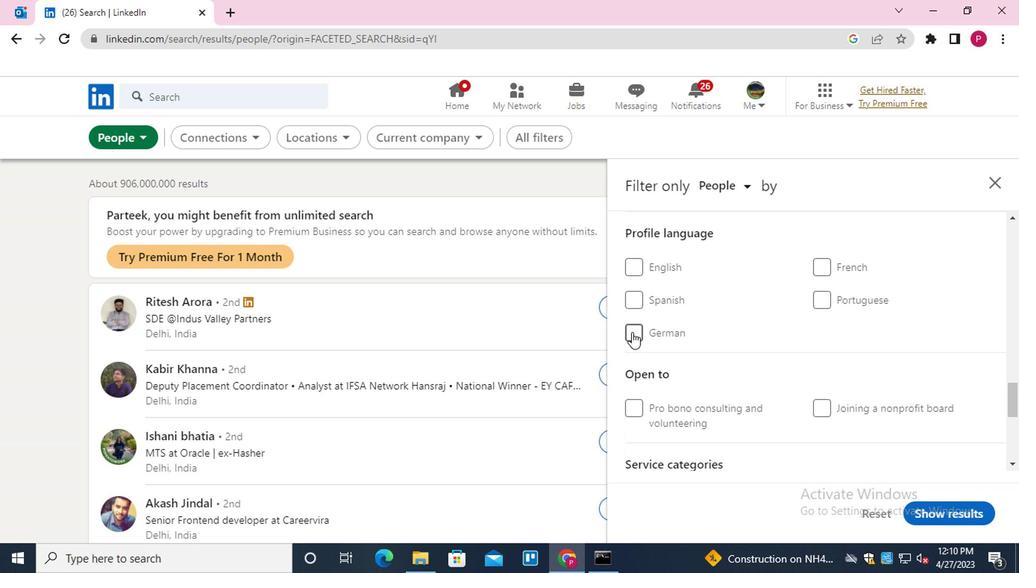 
Action: Mouse moved to (678, 337)
Screenshot: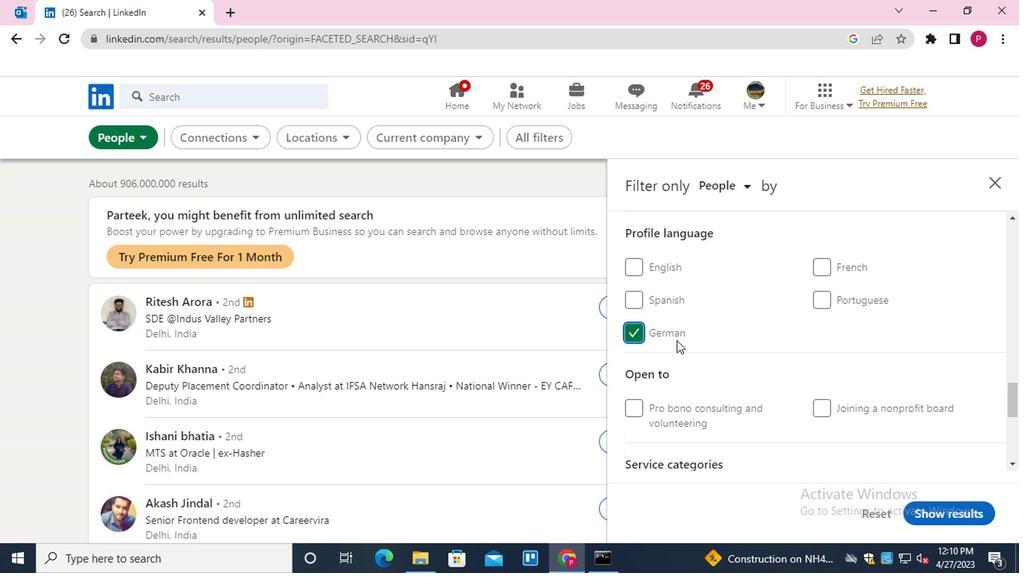 
Action: Mouse scrolled (678, 337) with delta (0, 0)
Screenshot: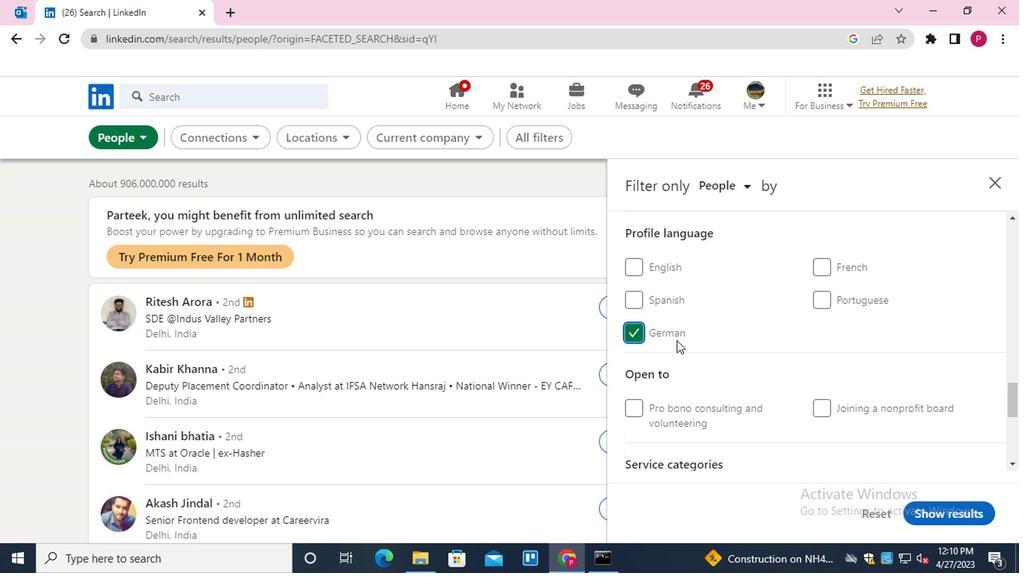 
Action: Mouse moved to (678, 337)
Screenshot: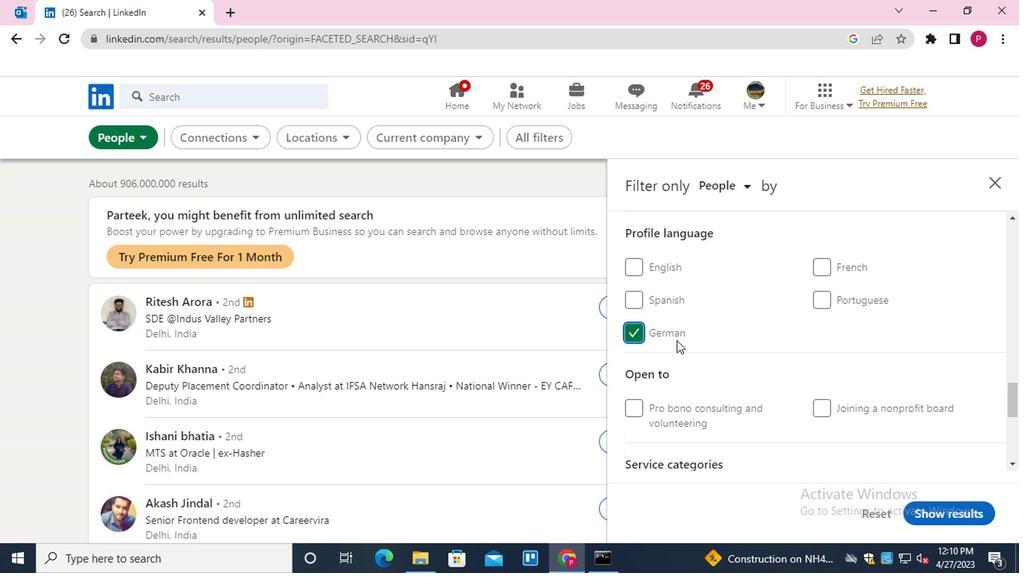 
Action: Mouse scrolled (678, 337) with delta (0, 0)
Screenshot: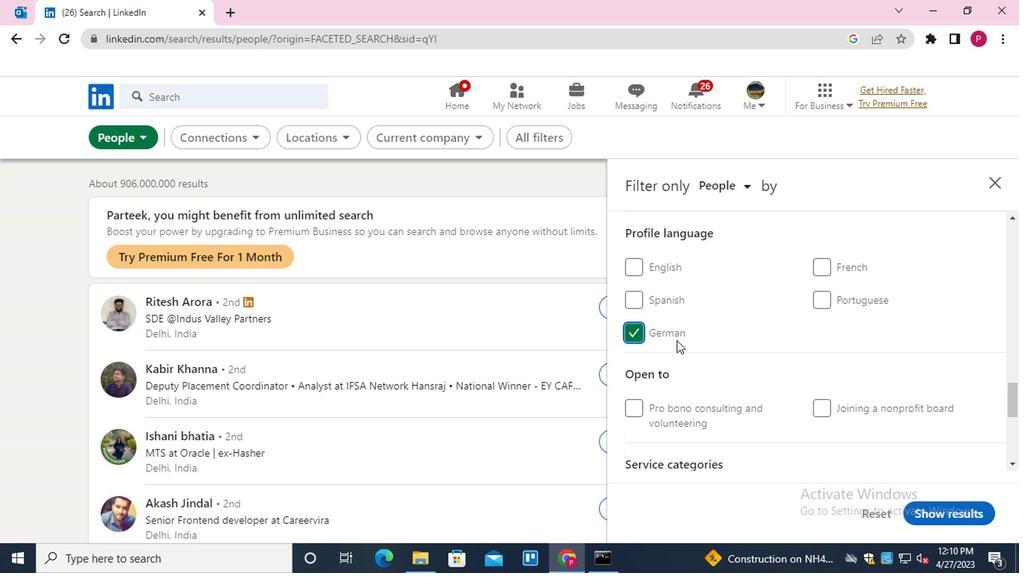 
Action: Mouse moved to (678, 337)
Screenshot: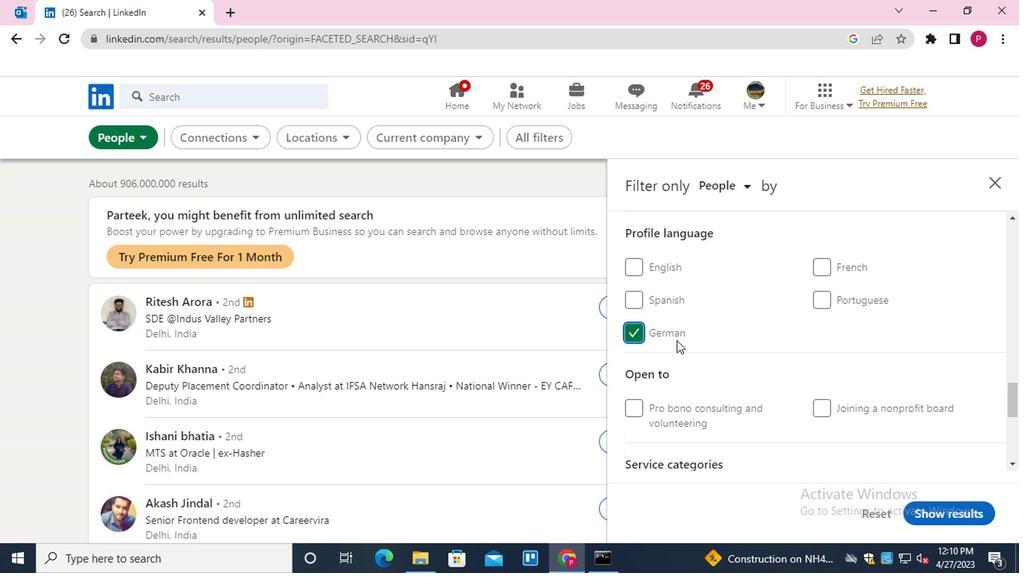 
Action: Mouse scrolled (678, 337) with delta (0, 0)
Screenshot: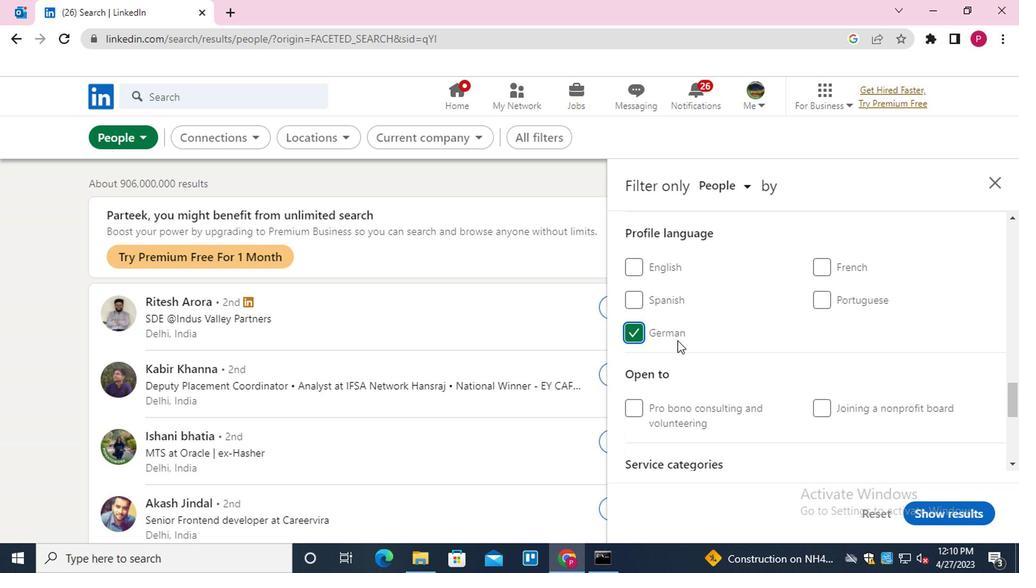 
Action: Mouse moved to (678, 336)
Screenshot: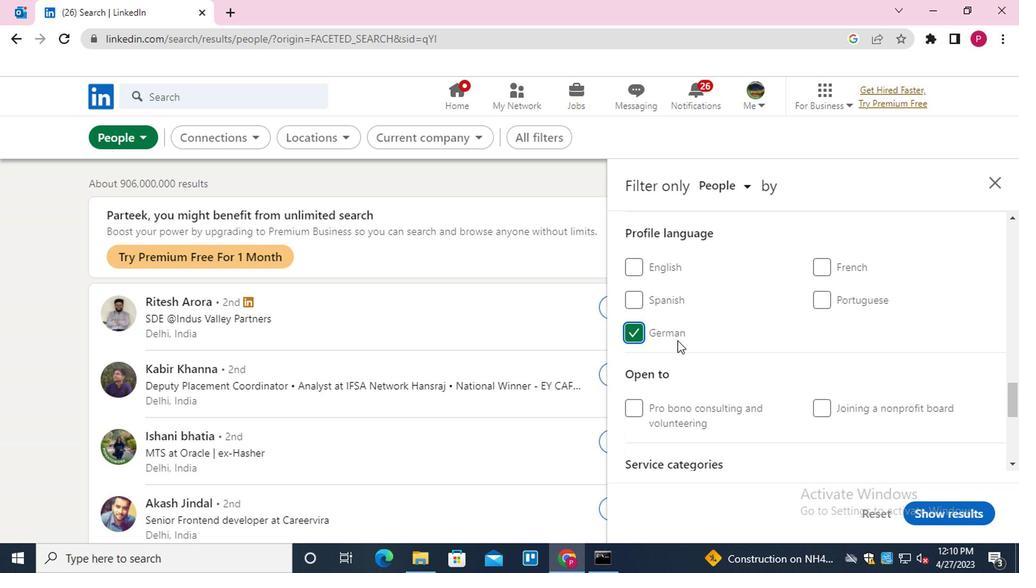 
Action: Mouse scrolled (678, 337) with delta (0, 0)
Screenshot: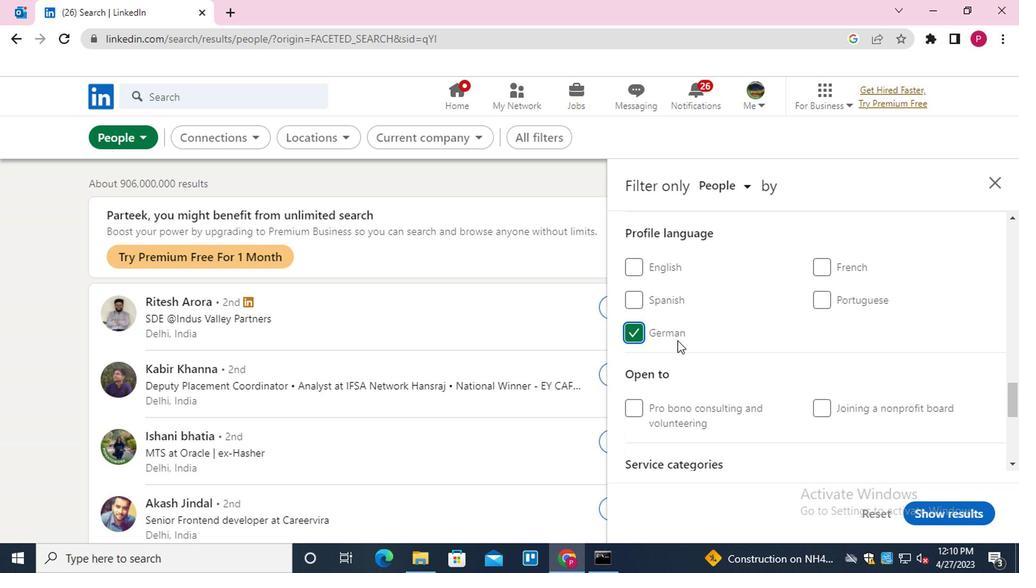 
Action: Mouse scrolled (678, 337) with delta (0, 0)
Screenshot: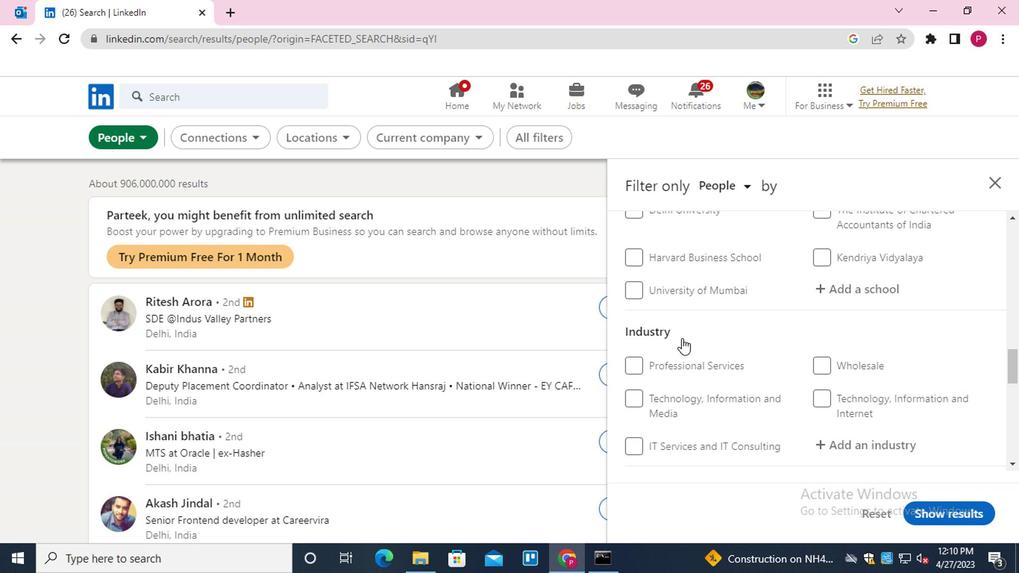 
Action: Mouse scrolled (678, 337) with delta (0, 0)
Screenshot: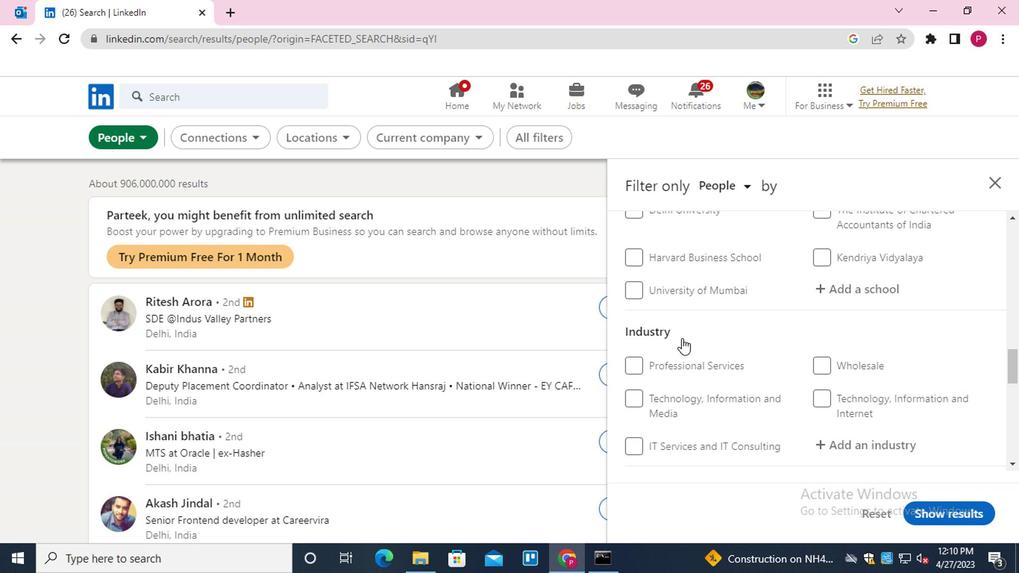 
Action: Mouse scrolled (678, 337) with delta (0, 0)
Screenshot: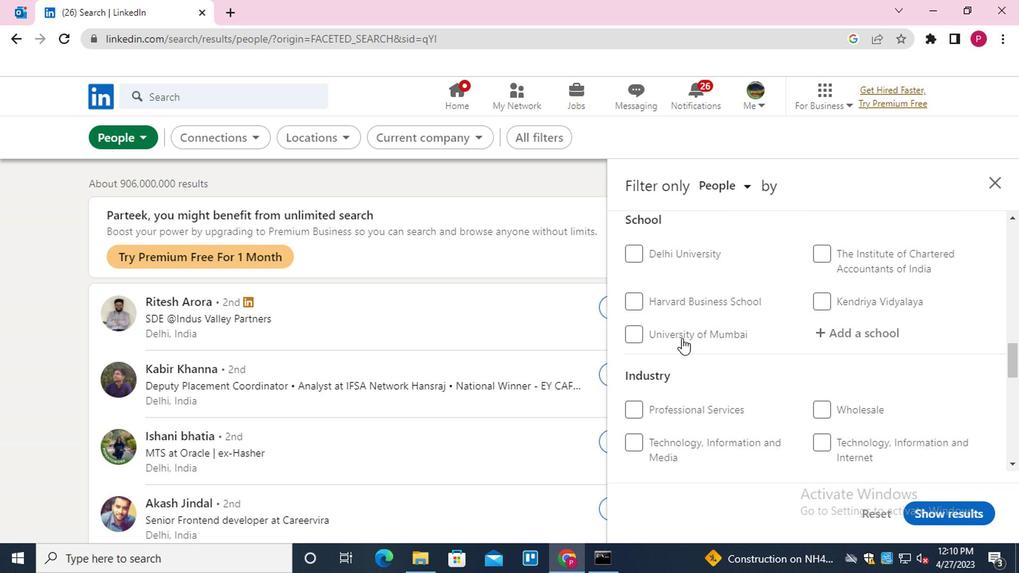 
Action: Mouse scrolled (678, 337) with delta (0, 0)
Screenshot: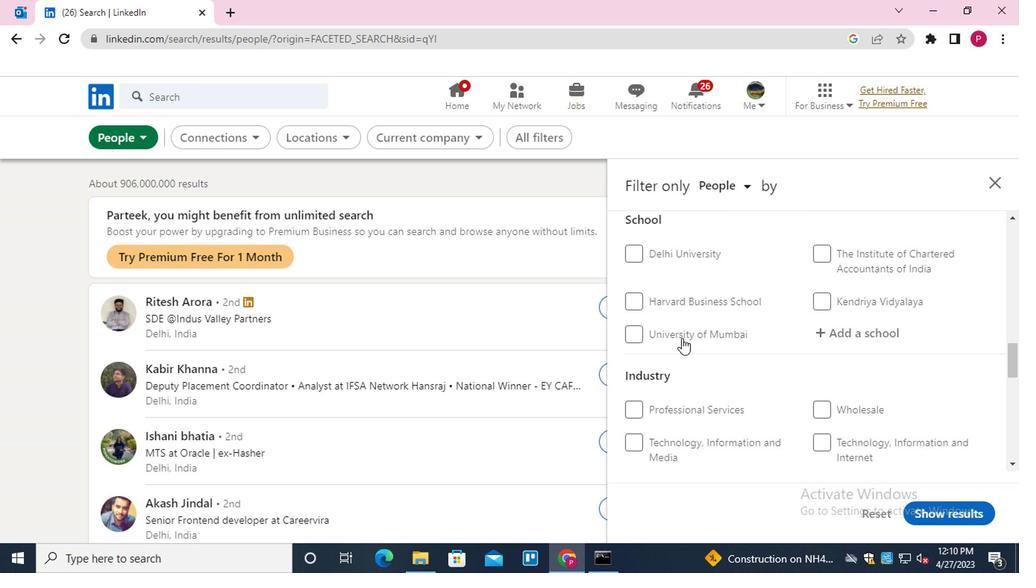 
Action: Mouse moved to (850, 329)
Screenshot: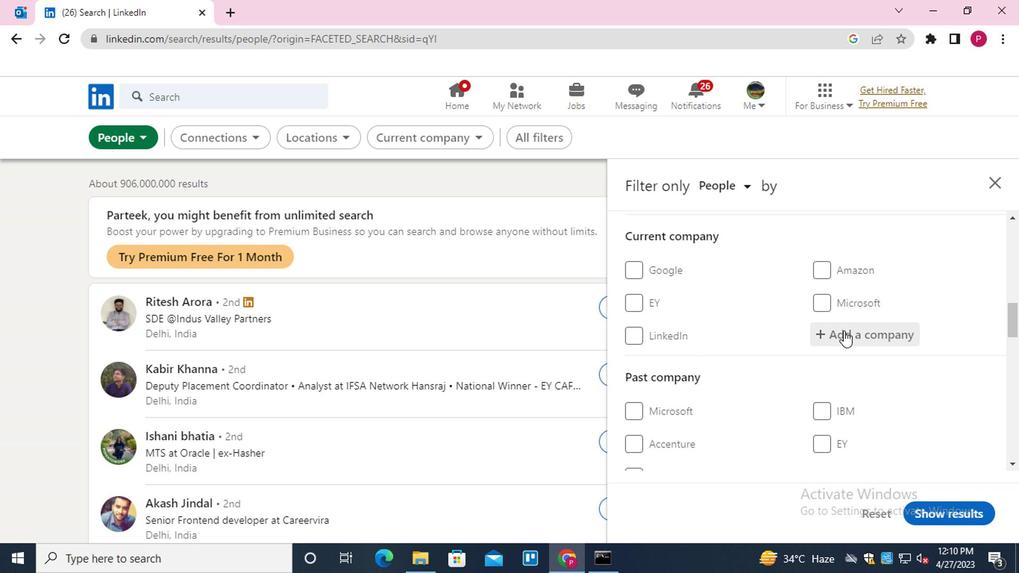 
Action: Mouse pressed left at (850, 329)
Screenshot: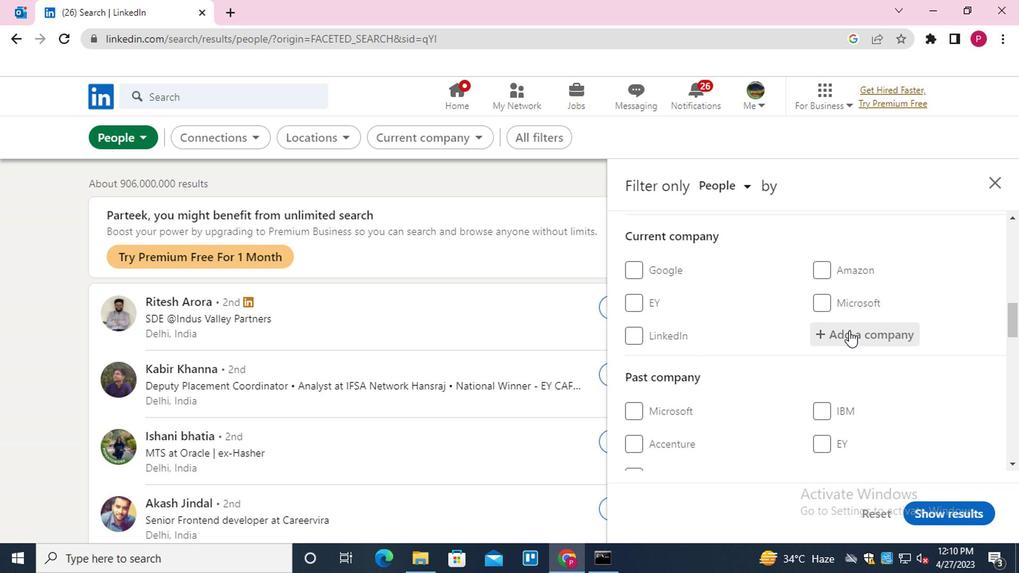 
Action: Mouse moved to (850, 331)
Screenshot: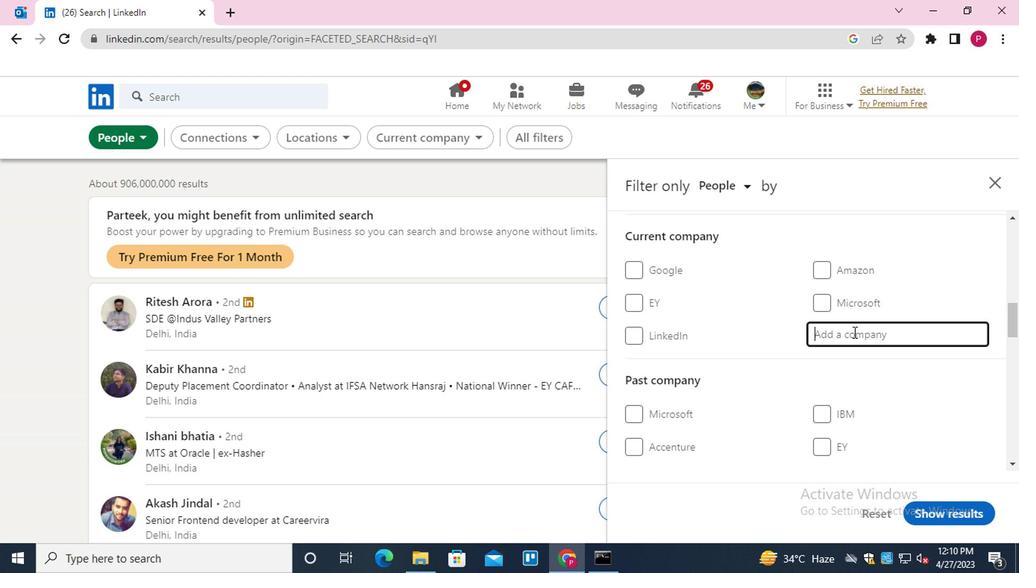
Action: Key pressed <Key.shift><Key.shift><Key.shift><Key.shift><Key.shift><Key.shift><Key.shift><Key.shift><Key.shift><Key.shift><Key.shift>J<Key.shift>K<Key.down><Key.enter>
Screenshot: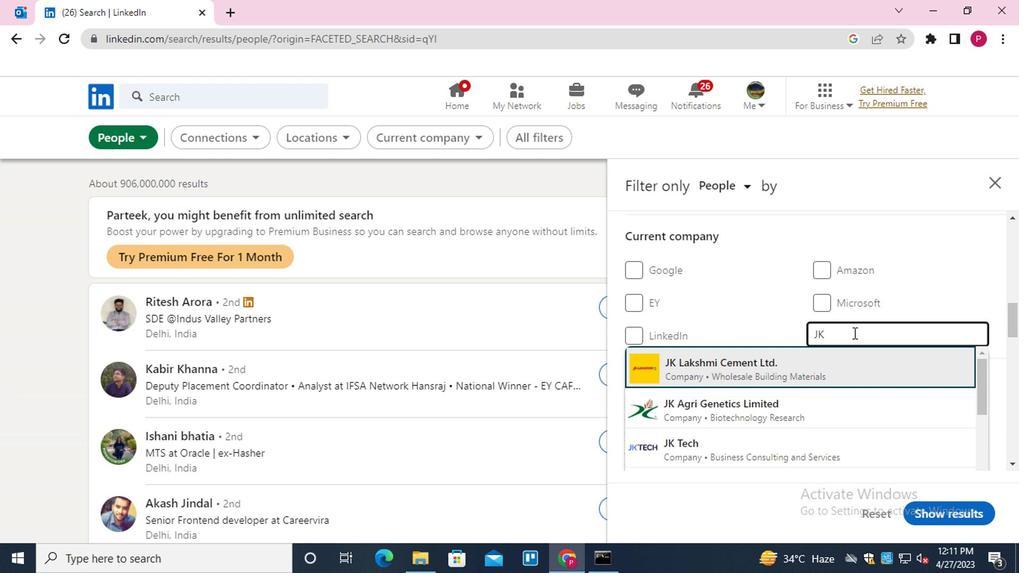
Action: Mouse moved to (848, 347)
Screenshot: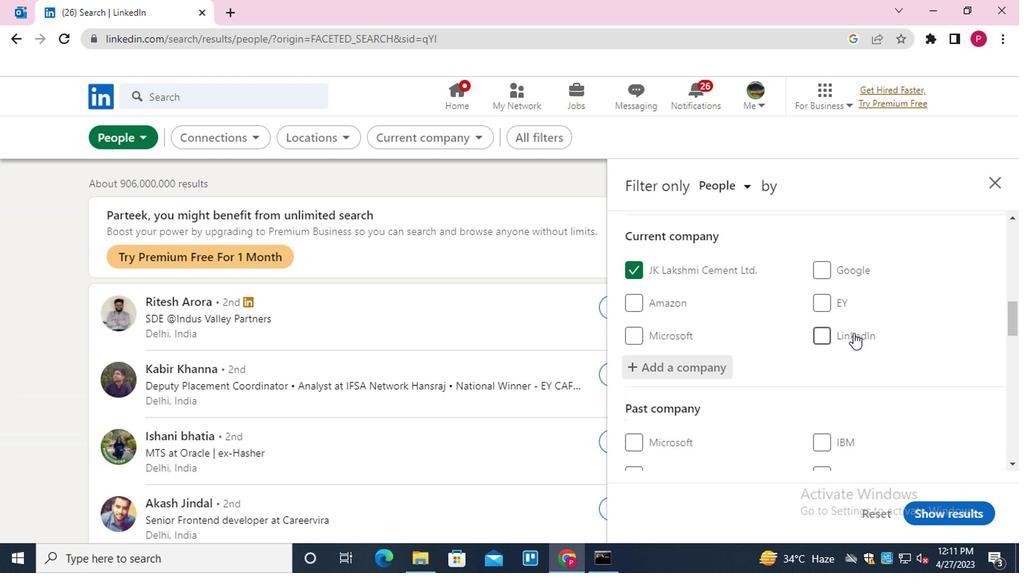 
Action: Mouse scrolled (848, 346) with delta (0, 0)
Screenshot: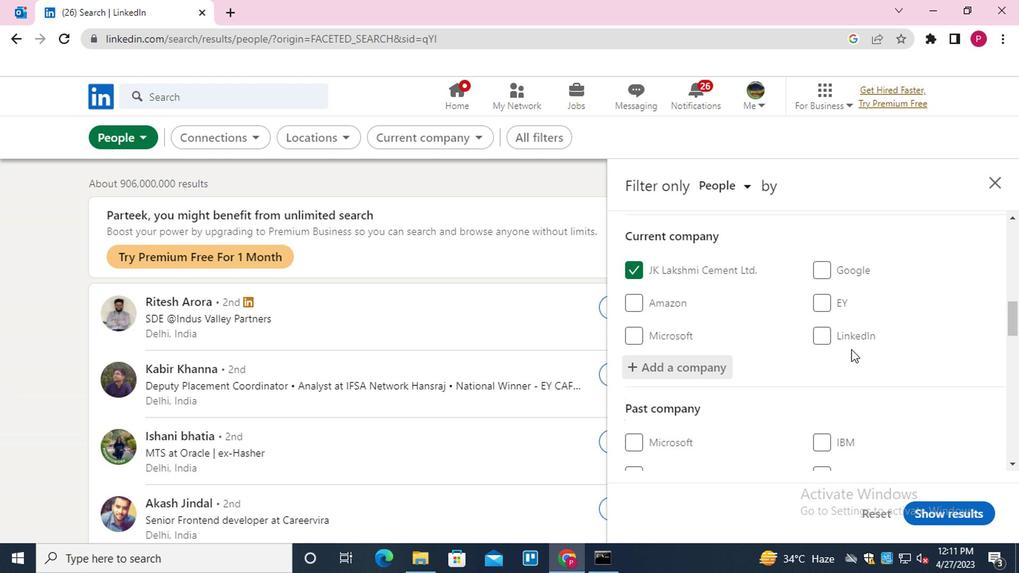 
Action: Mouse scrolled (848, 346) with delta (0, 0)
Screenshot: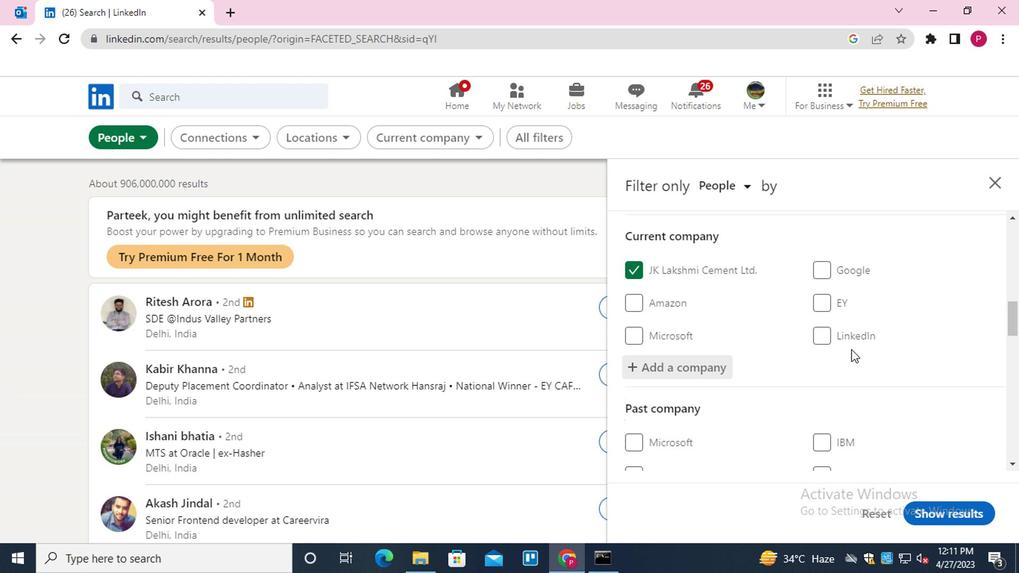 
Action: Mouse scrolled (848, 346) with delta (0, 0)
Screenshot: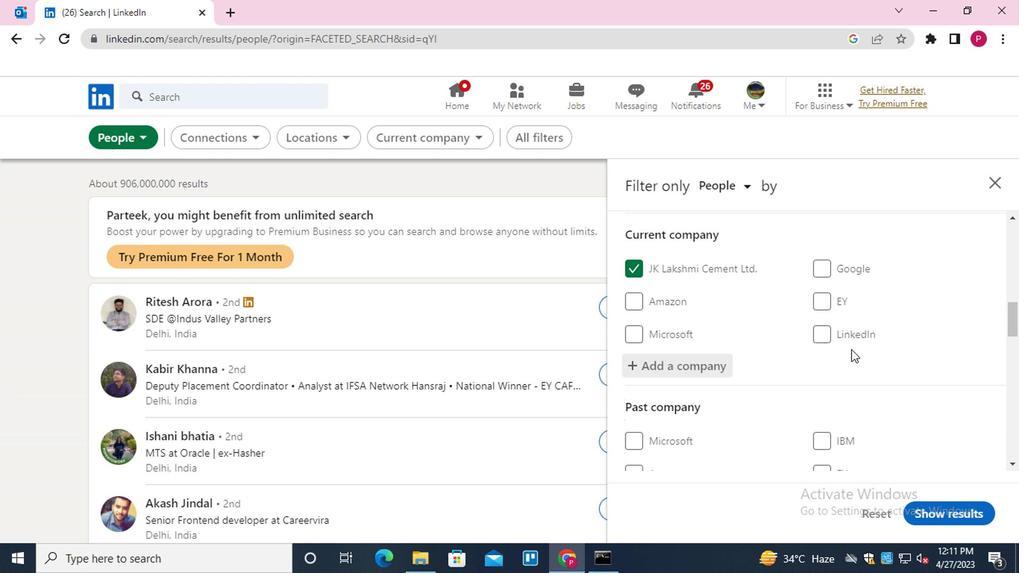 
Action: Mouse moved to (848, 348)
Screenshot: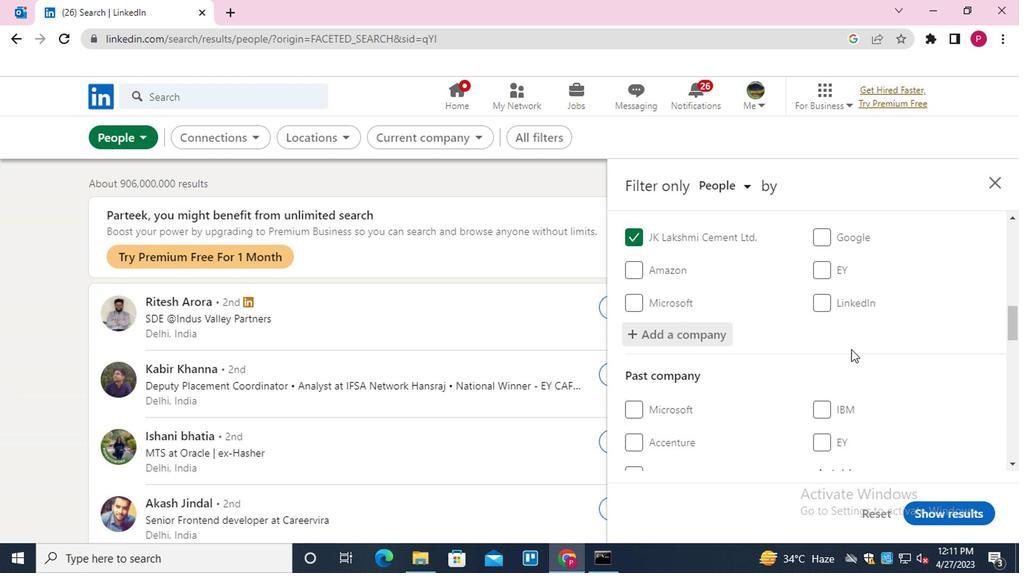 
Action: Mouse scrolled (848, 348) with delta (0, 0)
Screenshot: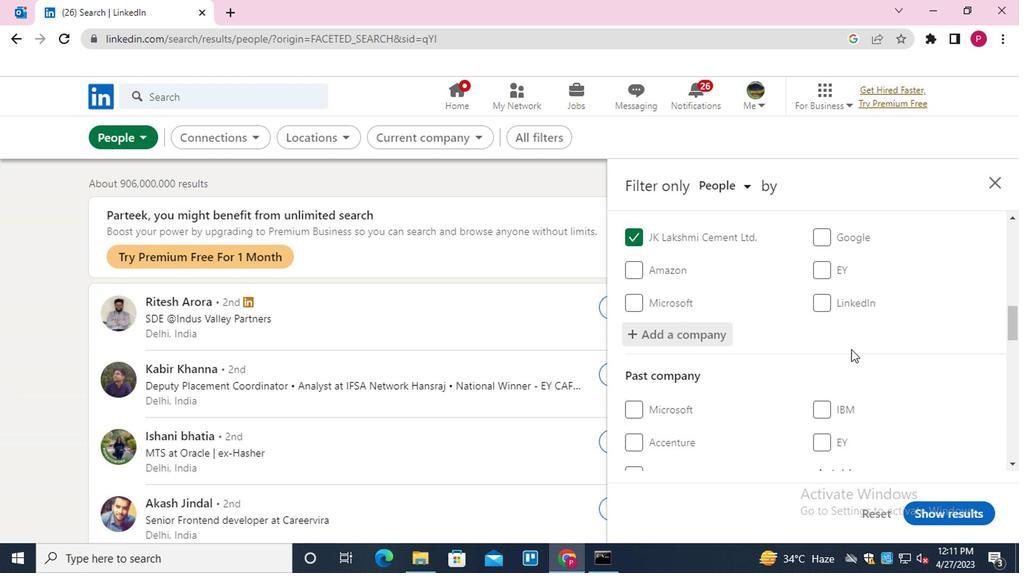 
Action: Mouse moved to (874, 368)
Screenshot: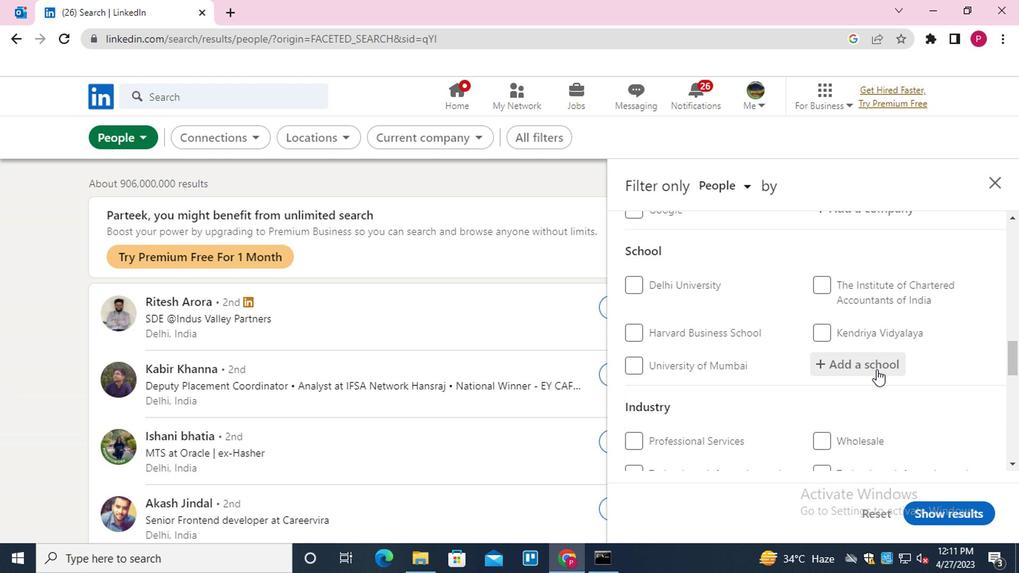 
Action: Mouse pressed left at (874, 368)
Screenshot: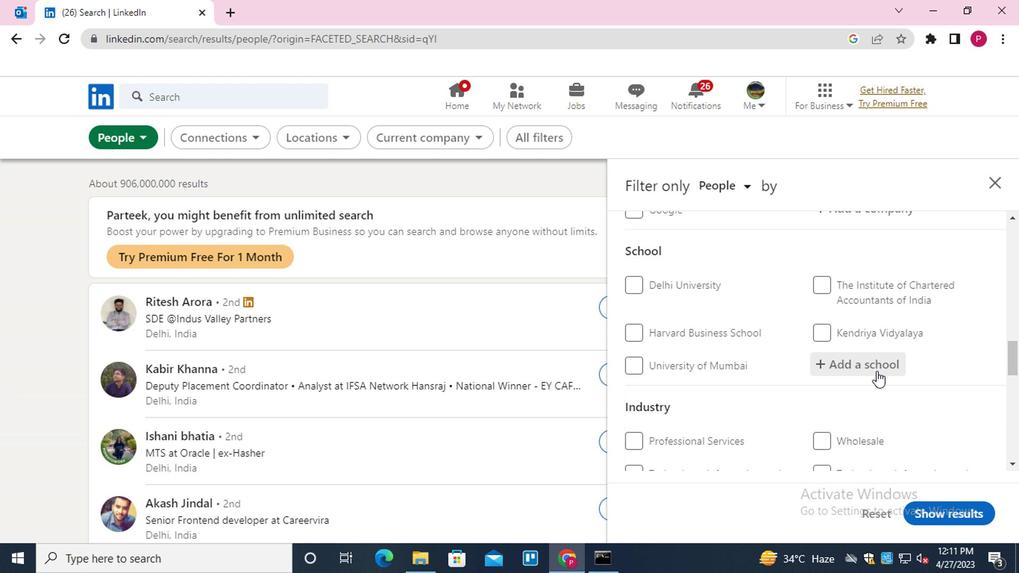 
Action: Key pressed <Key.shift><Key.shift><Key.shift><Key.shift>NATIONAL<Key.space><Key.shift>OPEN<Key.space><Key.shift>SCHOOL<Key.down><Key.down><Key.enter>
Screenshot: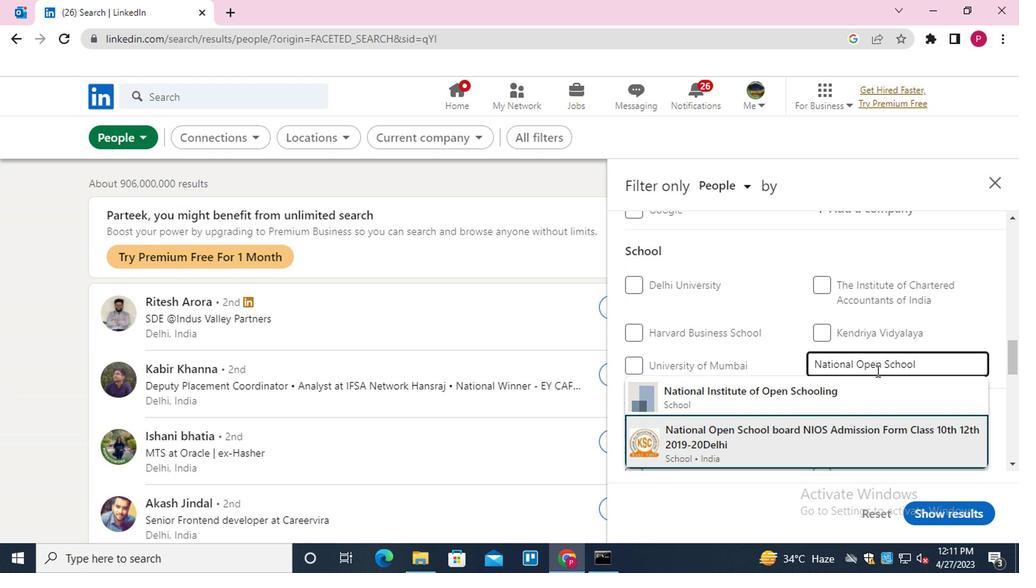
Action: Mouse moved to (859, 379)
Screenshot: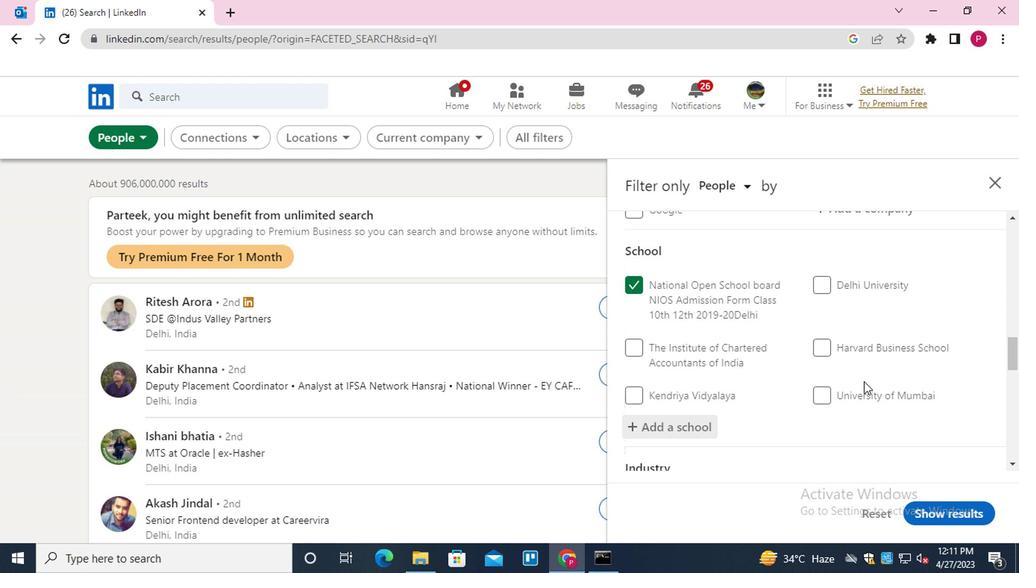 
Action: Mouse scrolled (859, 377) with delta (0, -1)
Screenshot: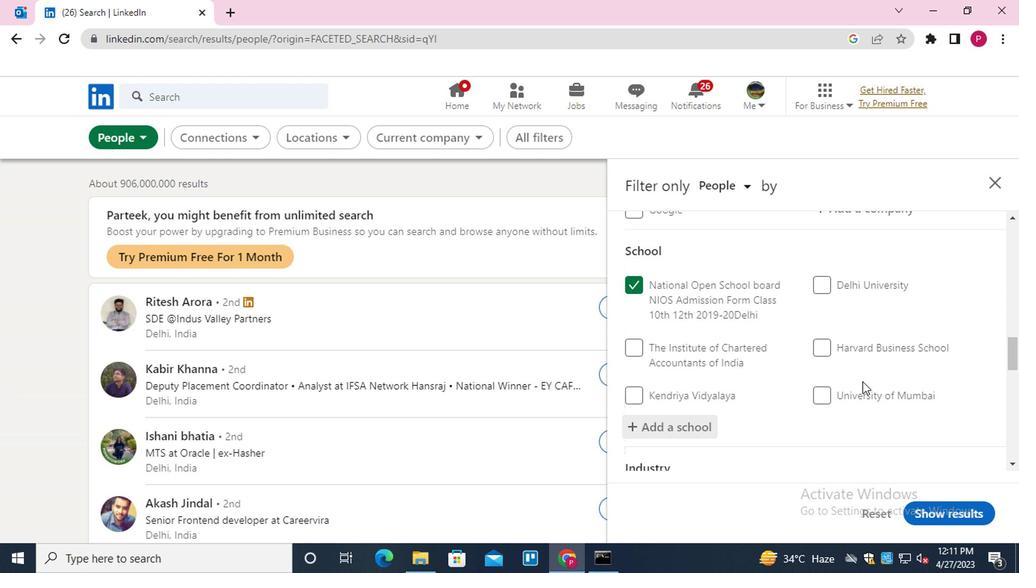 
Action: Mouse moved to (769, 390)
Screenshot: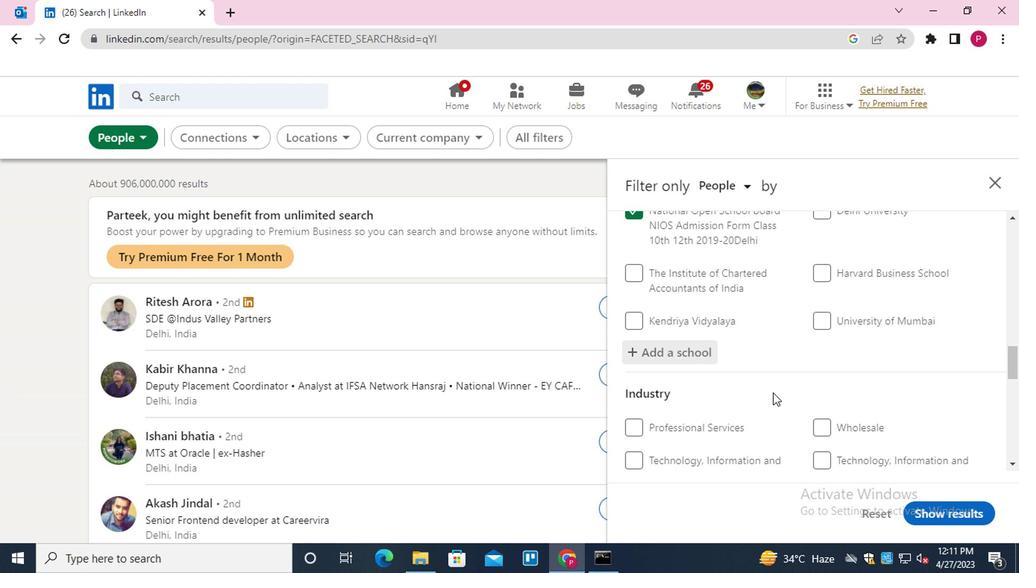 
Action: Mouse scrolled (769, 389) with delta (0, -1)
Screenshot: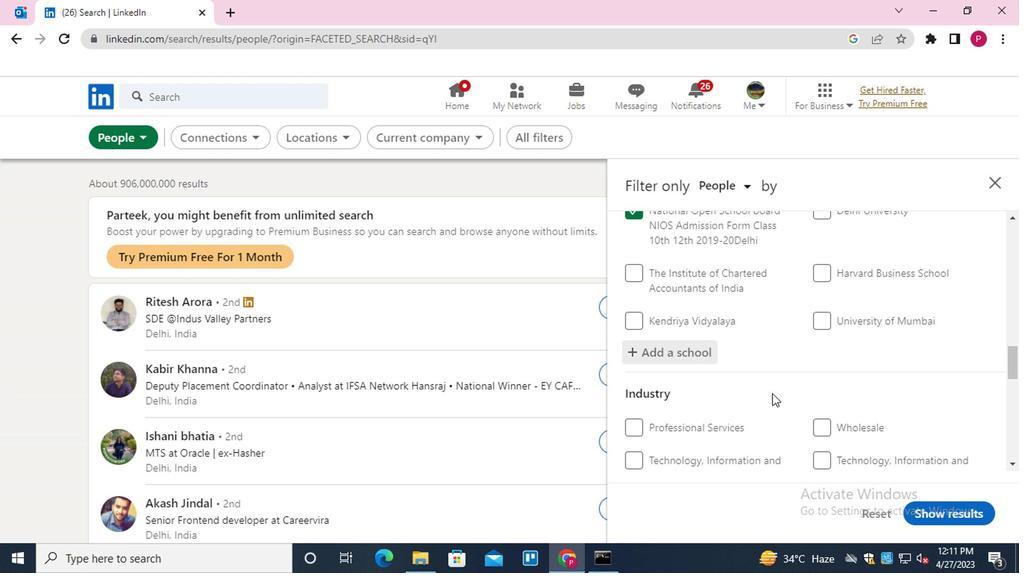
Action: Mouse moved to (772, 391)
Screenshot: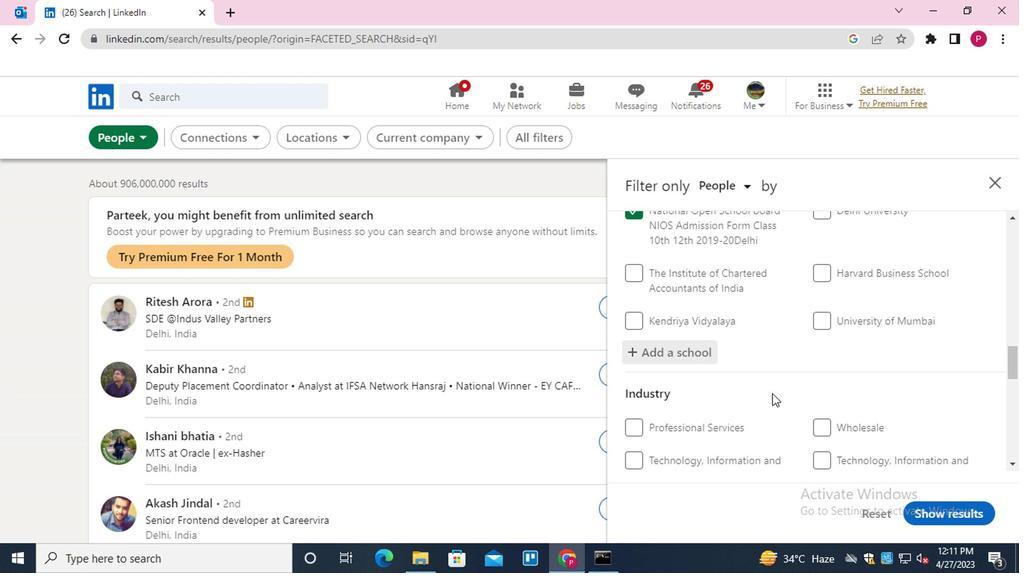 
Action: Mouse scrolled (772, 390) with delta (0, 0)
Screenshot: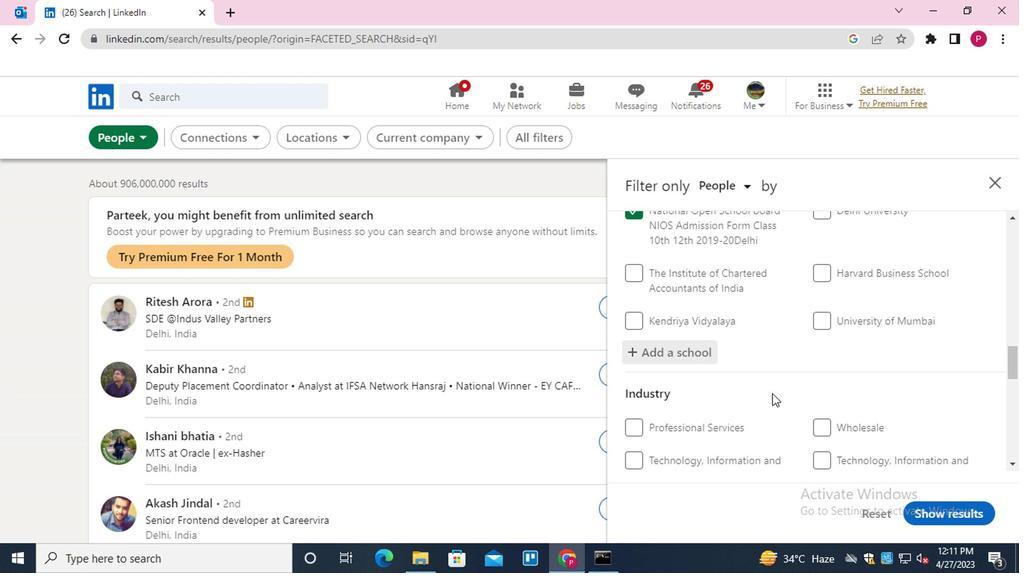 
Action: Mouse moved to (884, 360)
Screenshot: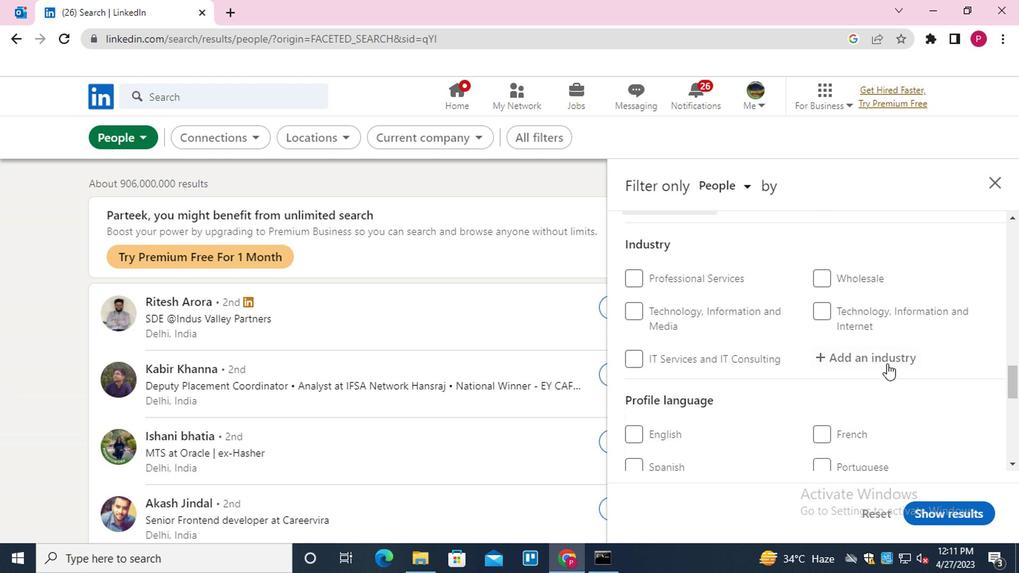 
Action: Mouse pressed left at (884, 360)
Screenshot: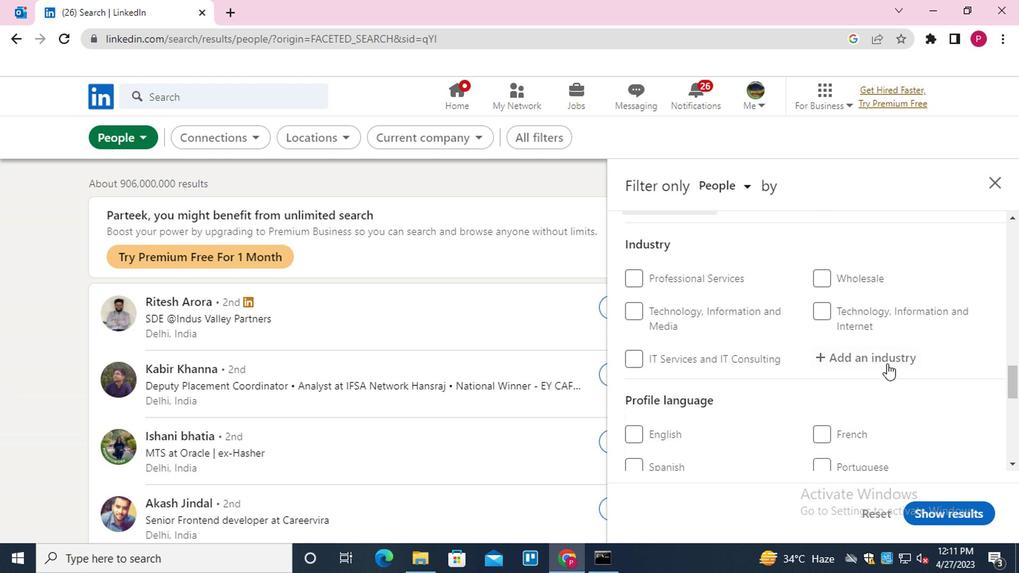 
Action: Mouse moved to (885, 360)
Screenshot: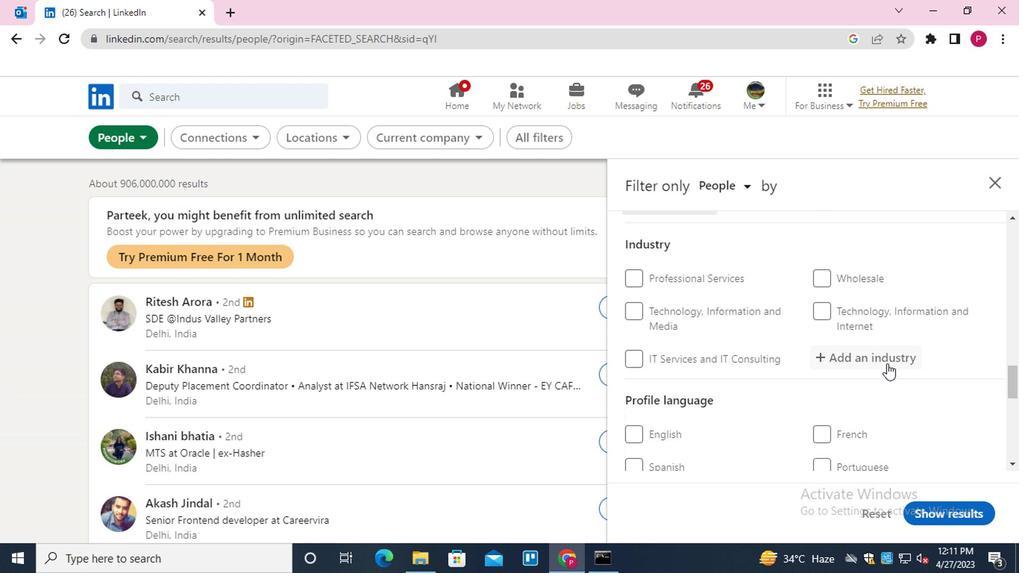 
Action: Key pressed <Key.shift>TRANSLAT<Key.down><Key.enter>
Screenshot: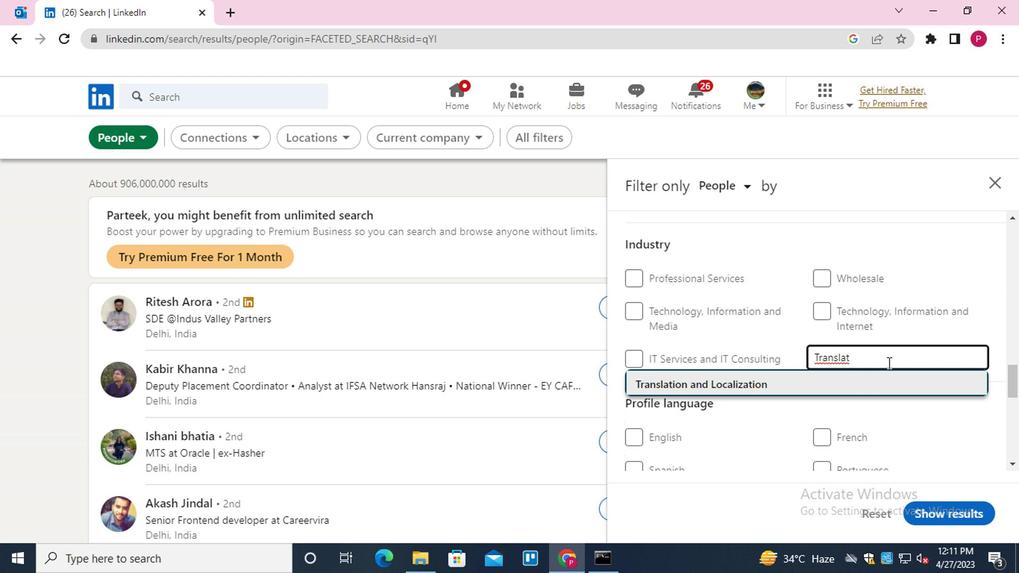 
Action: Mouse moved to (885, 362)
Screenshot: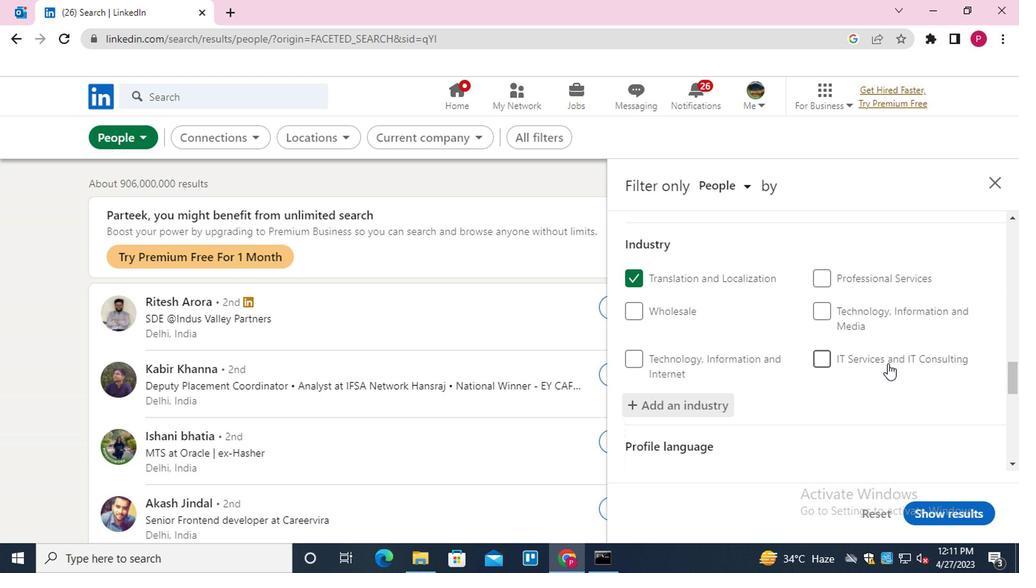 
Action: Mouse scrolled (885, 361) with delta (0, 0)
Screenshot: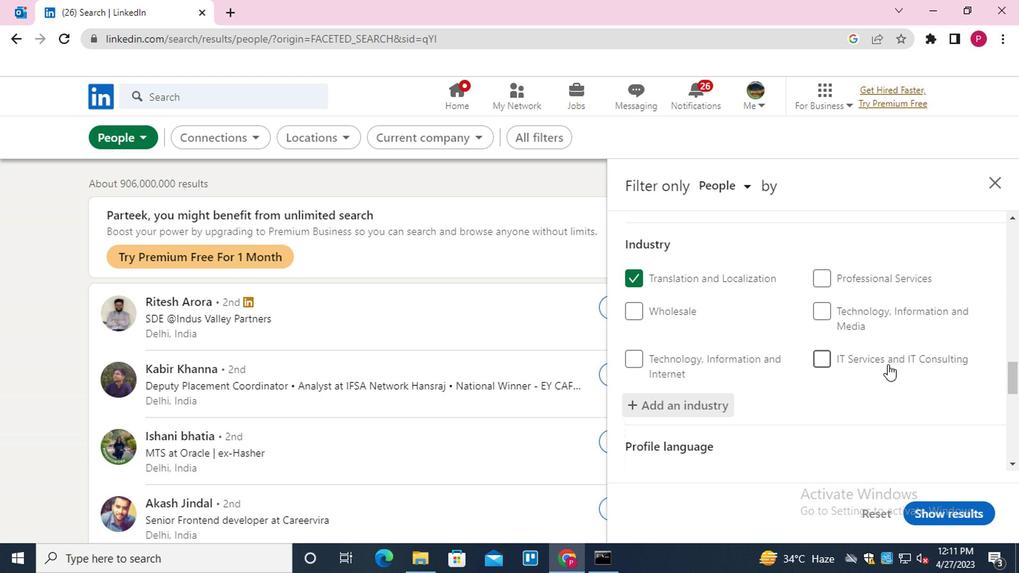 
Action: Mouse scrolled (885, 361) with delta (0, 0)
Screenshot: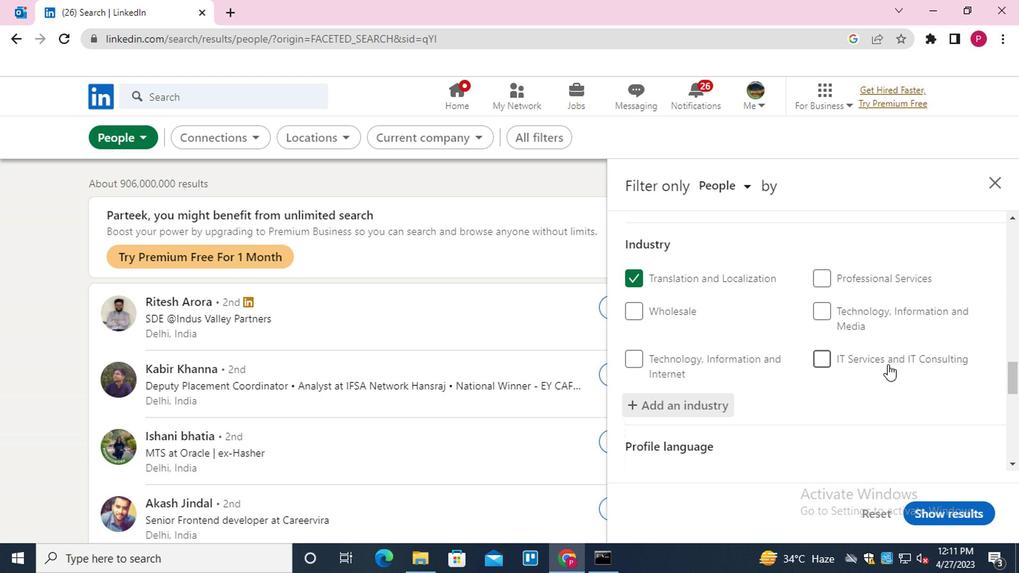 
Action: Mouse moved to (850, 379)
Screenshot: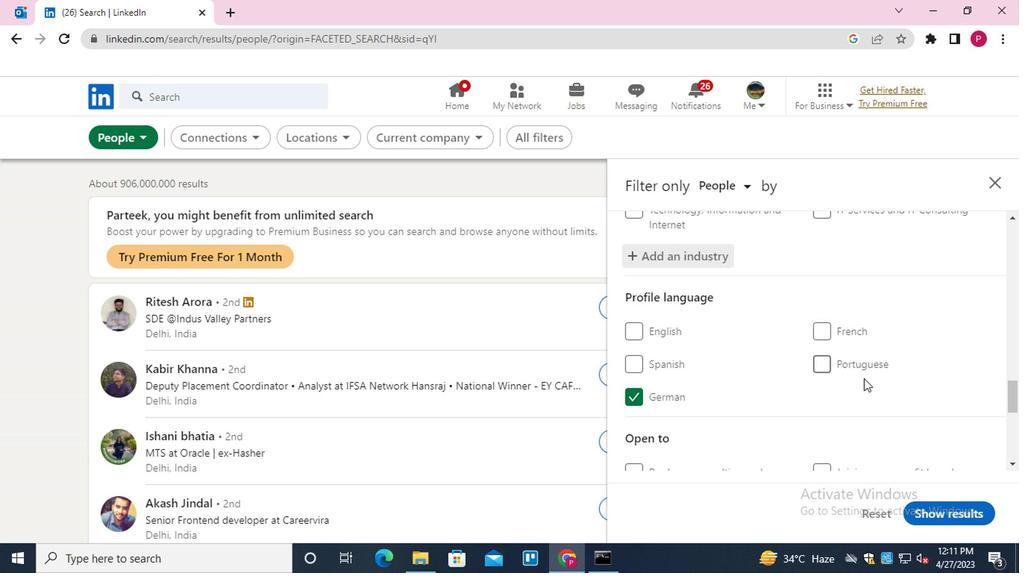 
Action: Mouse scrolled (850, 379) with delta (0, 0)
Screenshot: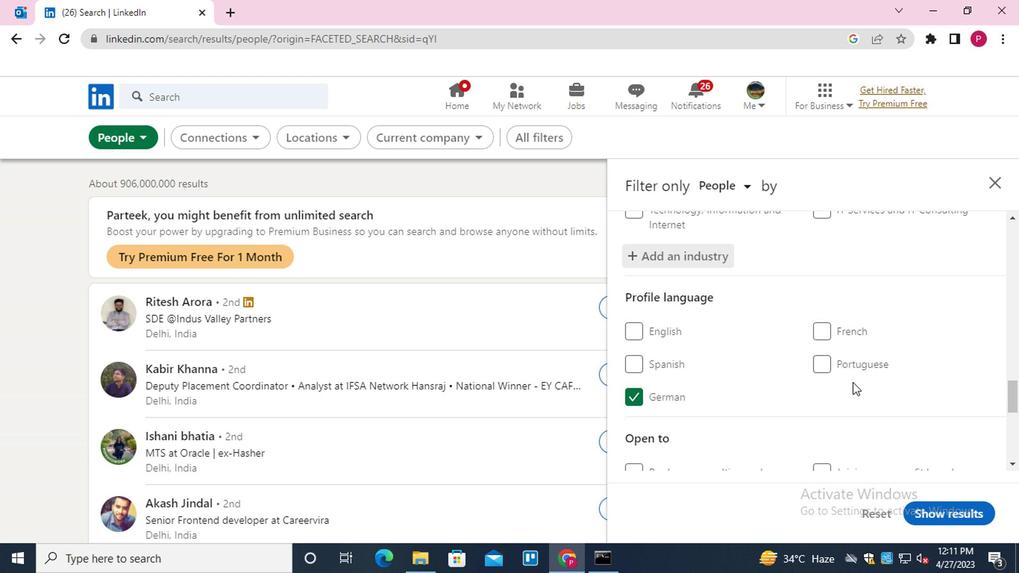
Action: Mouse moved to (871, 427)
Screenshot: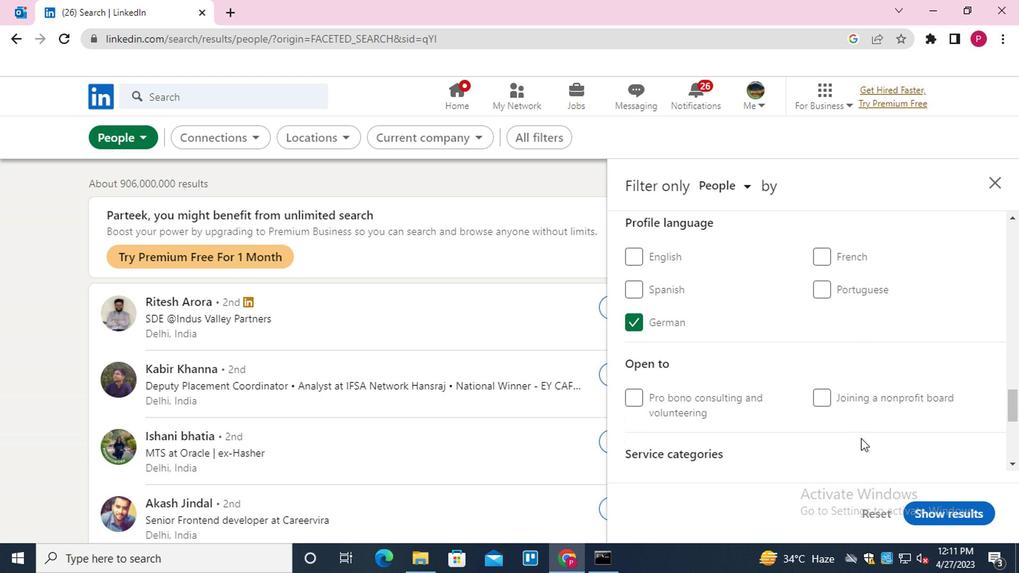 
Action: Mouse scrolled (871, 427) with delta (0, 0)
Screenshot: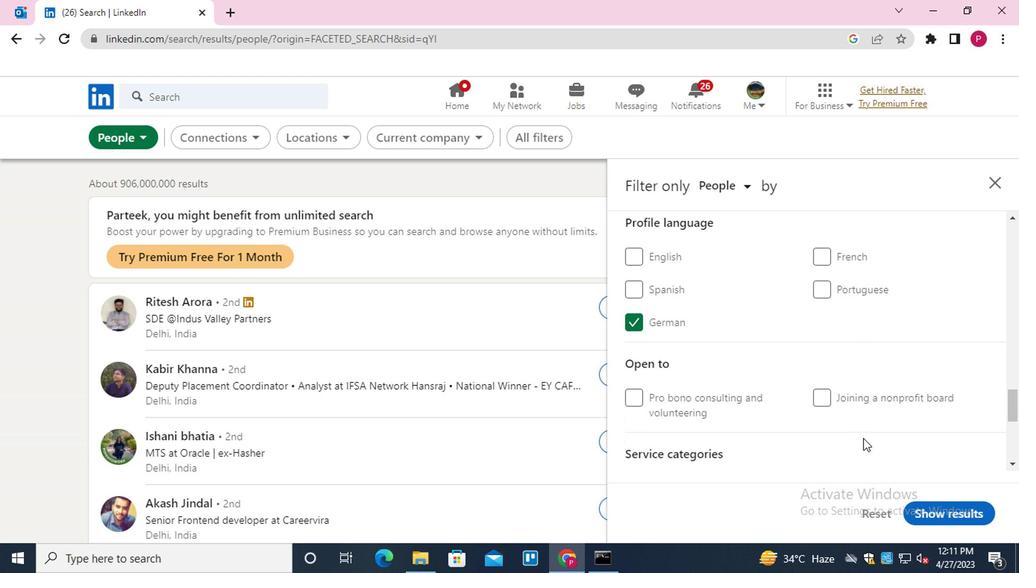 
Action: Mouse scrolled (871, 427) with delta (0, 0)
Screenshot: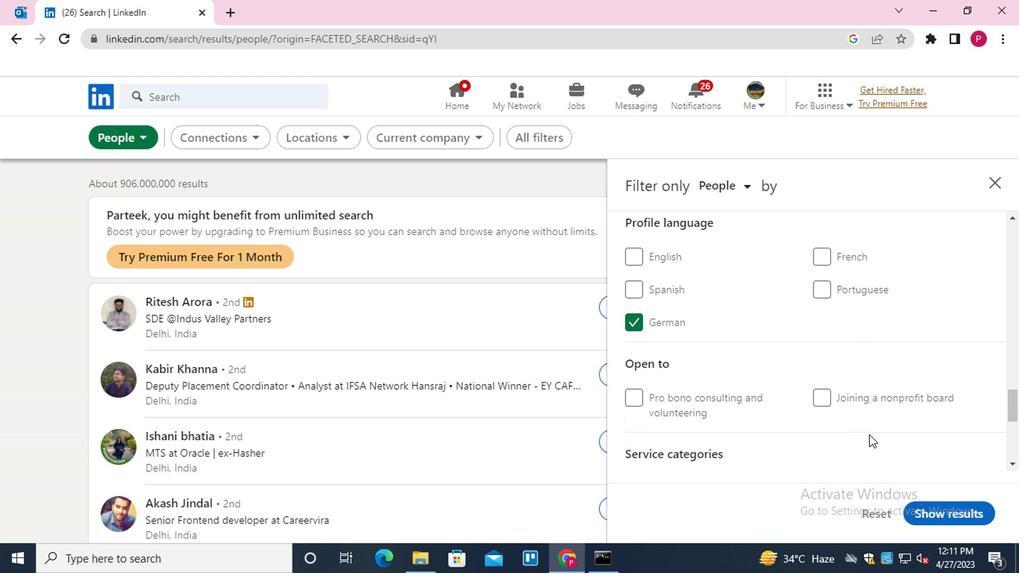 
Action: Mouse moved to (876, 394)
Screenshot: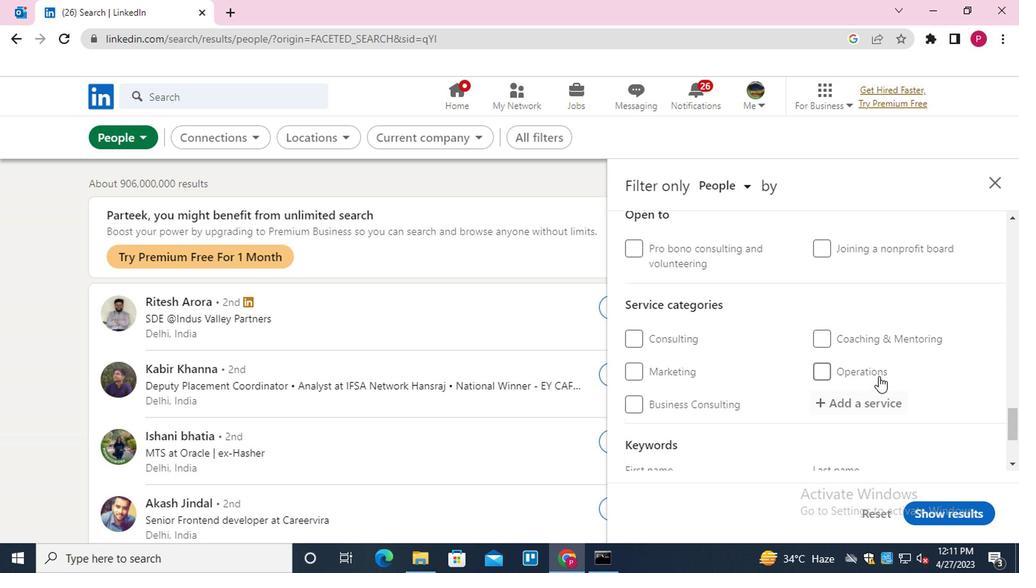 
Action: Mouse pressed left at (876, 394)
Screenshot: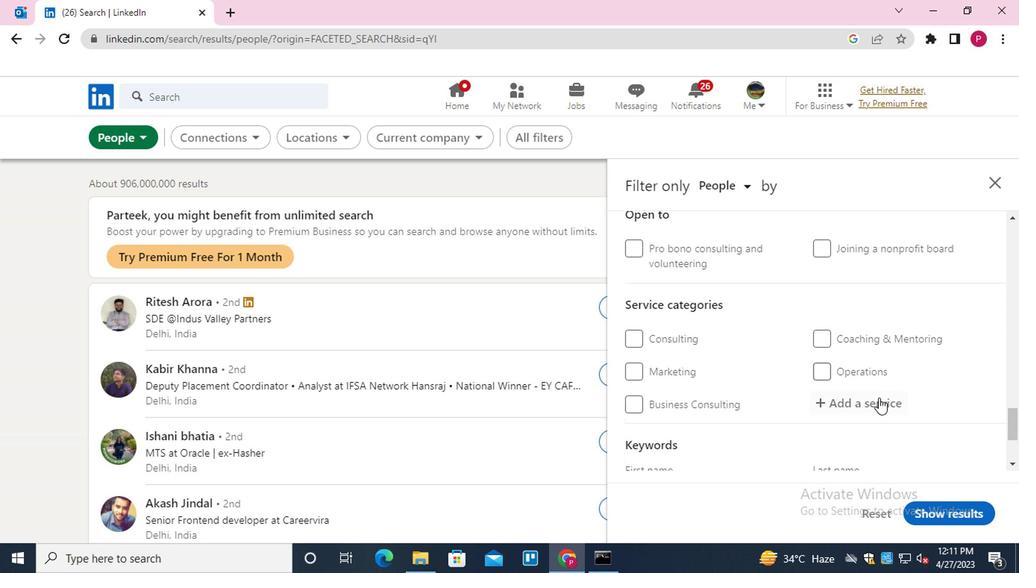 
Action: Key pressed <Key.shift>USER<Key.space><Key.shift><Key.shift><Key.shift><Key.shift><Key.shift><Key.shift><Key.shift><Key.shift><Key.shift>EX<Key.down><Key.enter>
Screenshot: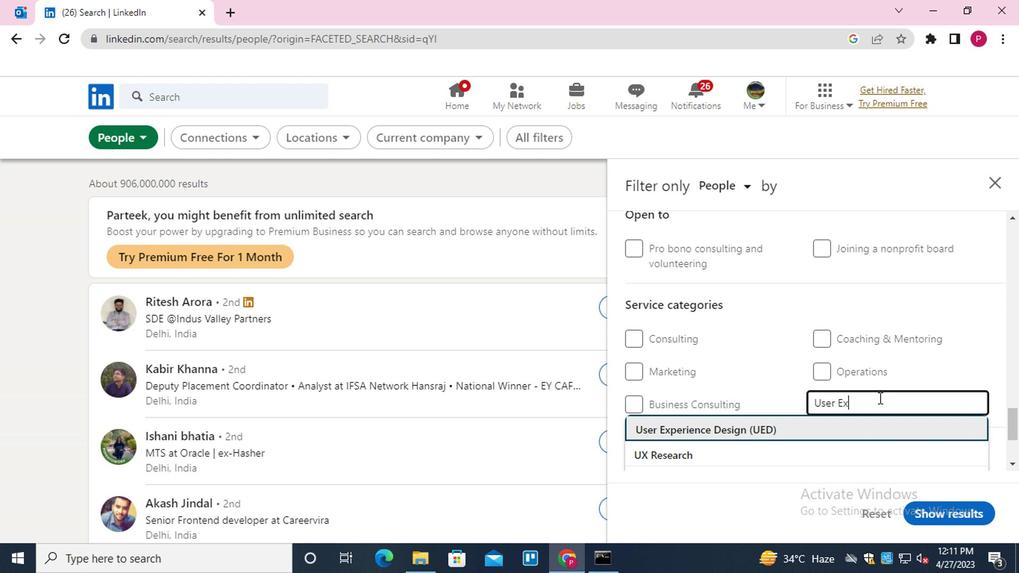 
Action: Mouse scrolled (876, 394) with delta (0, 0)
Screenshot: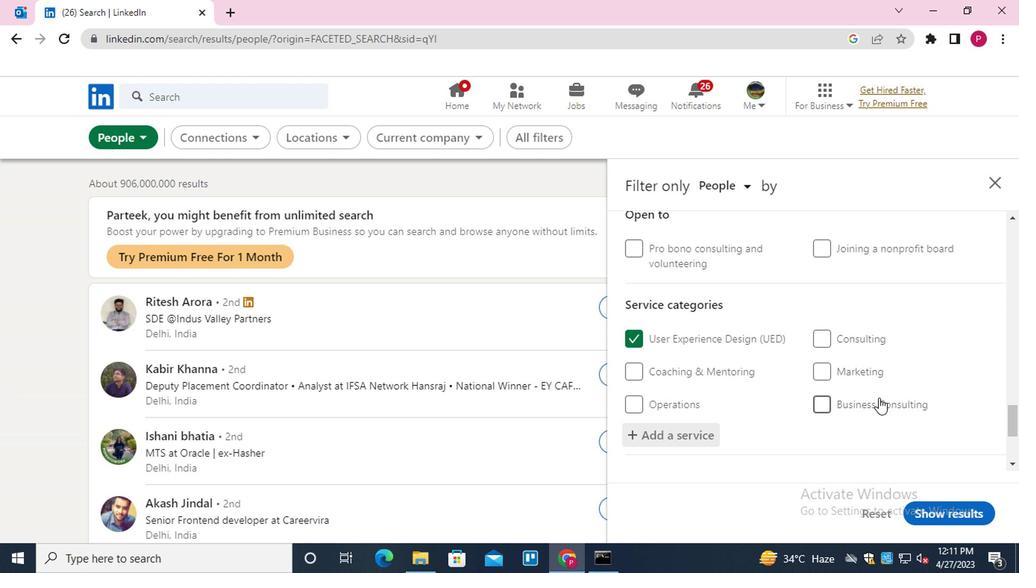 
Action: Mouse scrolled (876, 394) with delta (0, 0)
Screenshot: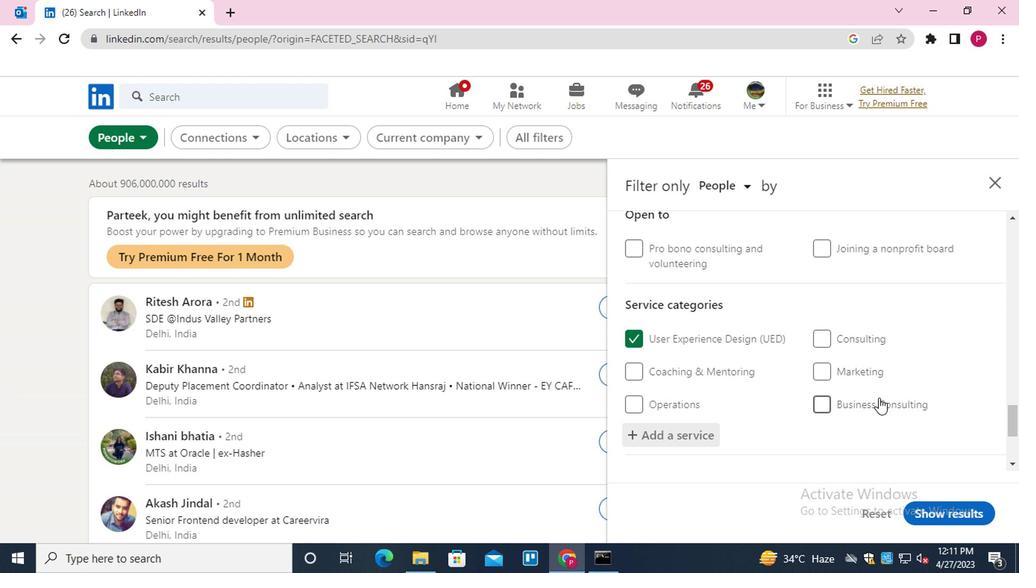 
Action: Mouse scrolled (876, 394) with delta (0, 0)
Screenshot: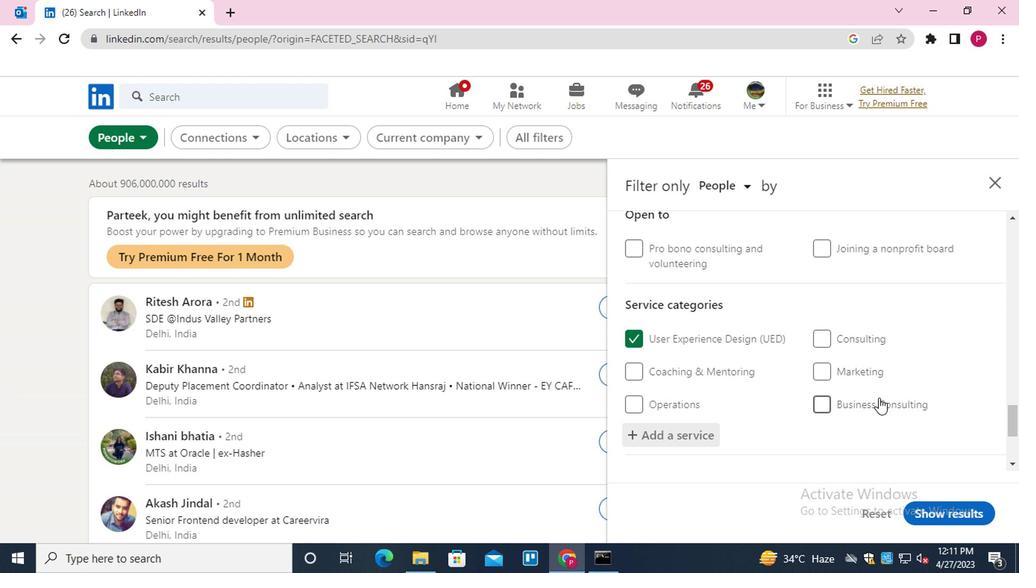 
Action: Mouse moved to (684, 404)
Screenshot: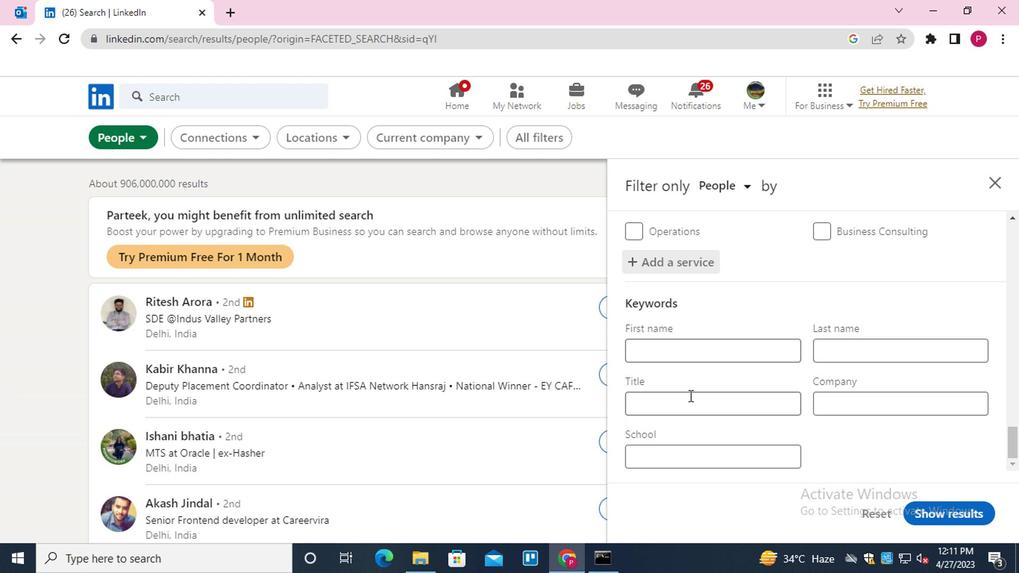 
Action: Mouse pressed left at (684, 404)
Screenshot: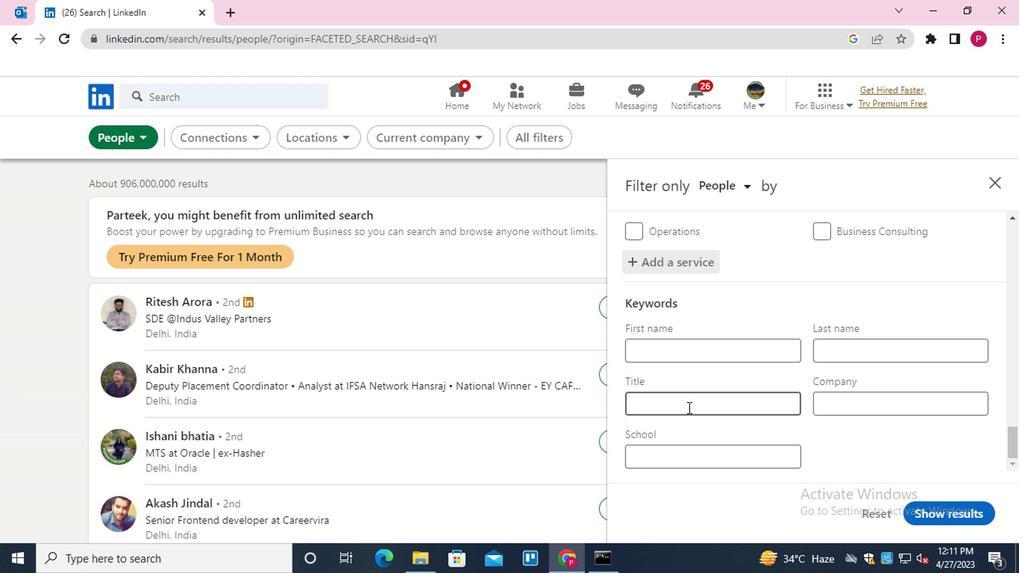 
Action: Key pressed <Key.shift>CI<Key.backspace>ONSERVATION<Key.space><Key.shift><Key.shift><Key.shift><Key.shift>VOLUNTEER
Screenshot: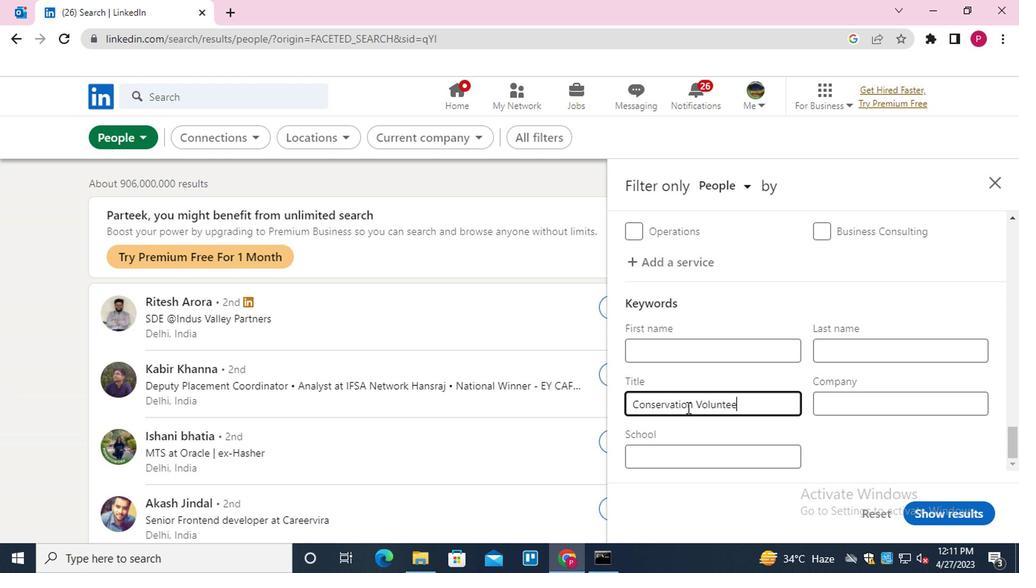 
Action: Mouse moved to (962, 503)
Screenshot: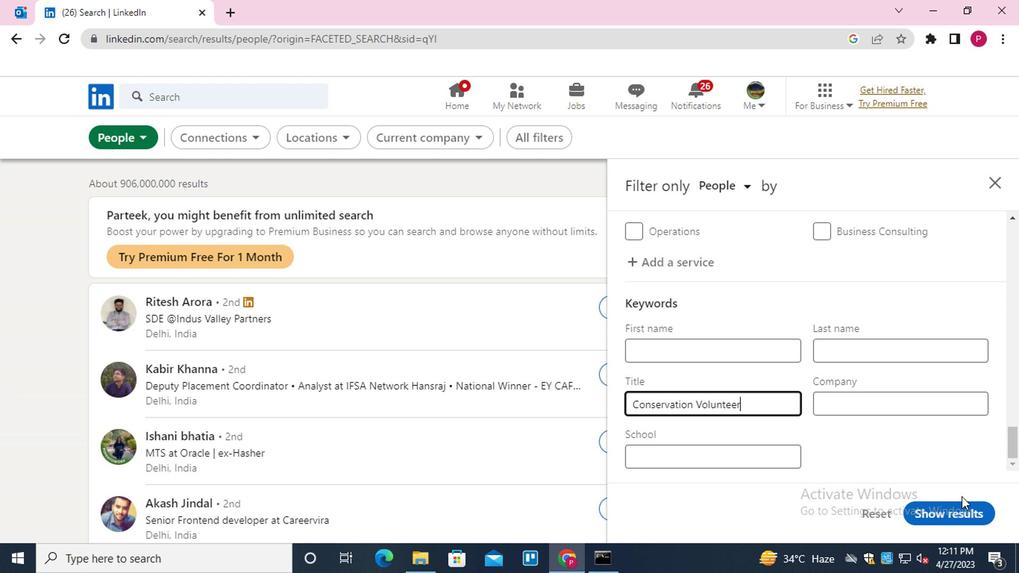 
Action: Mouse pressed left at (962, 503)
Screenshot: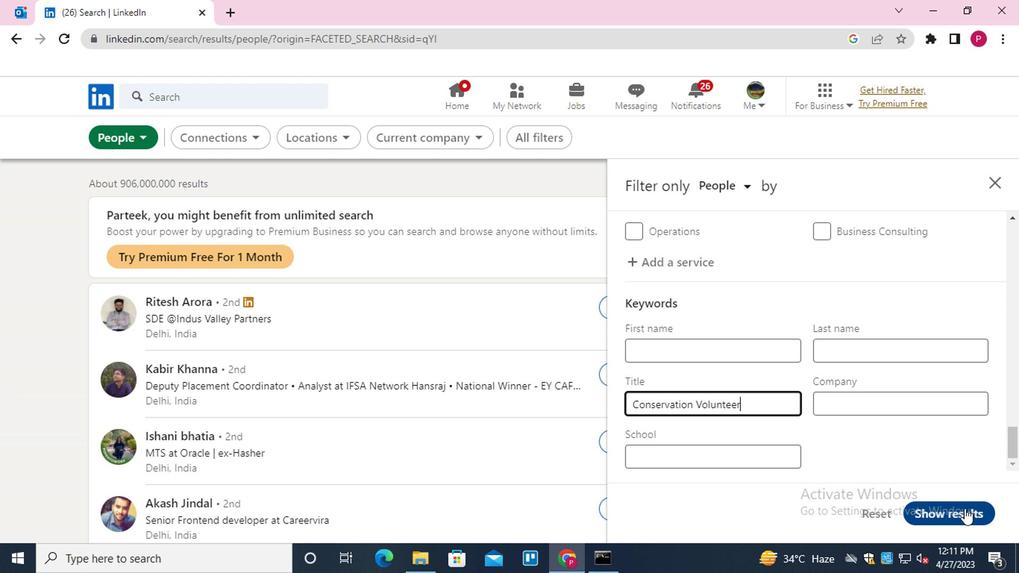 
Action: Mouse moved to (986, 469)
Screenshot: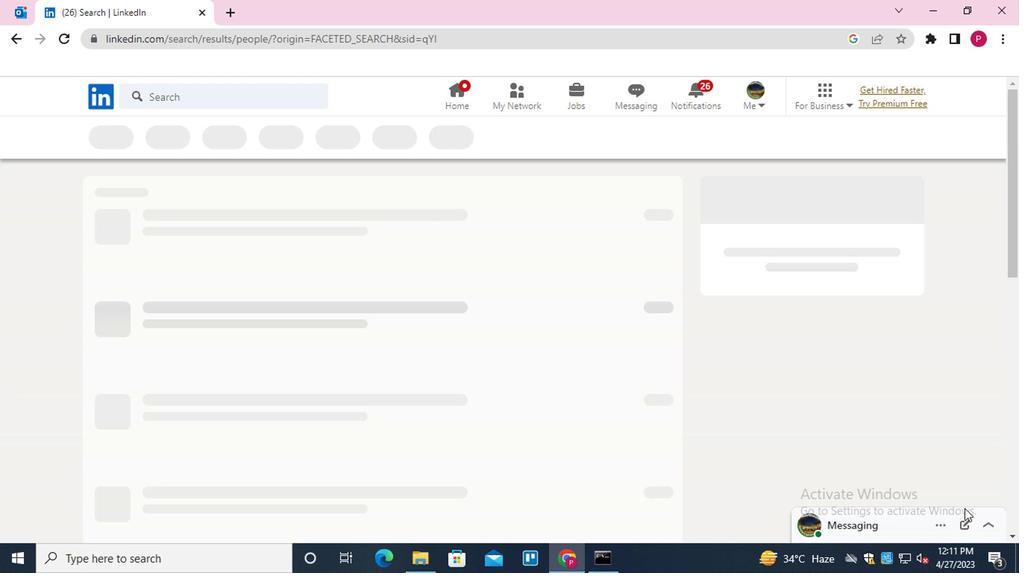 
